 Task: Look for space in Ravenna, Italy from 5th June, 2023 to 16th June, 2023 for 2 adults in price range Rs.14000 to Rs.18000. Place can be entire place with 1  bedroom having 1 bed and 1 bathroom. Property type can be house, flat, guest house, hotel. Amenities needed are: wifi. Booking option can be shelf check-in. Required host language is English.
Action: Mouse moved to (490, 127)
Screenshot: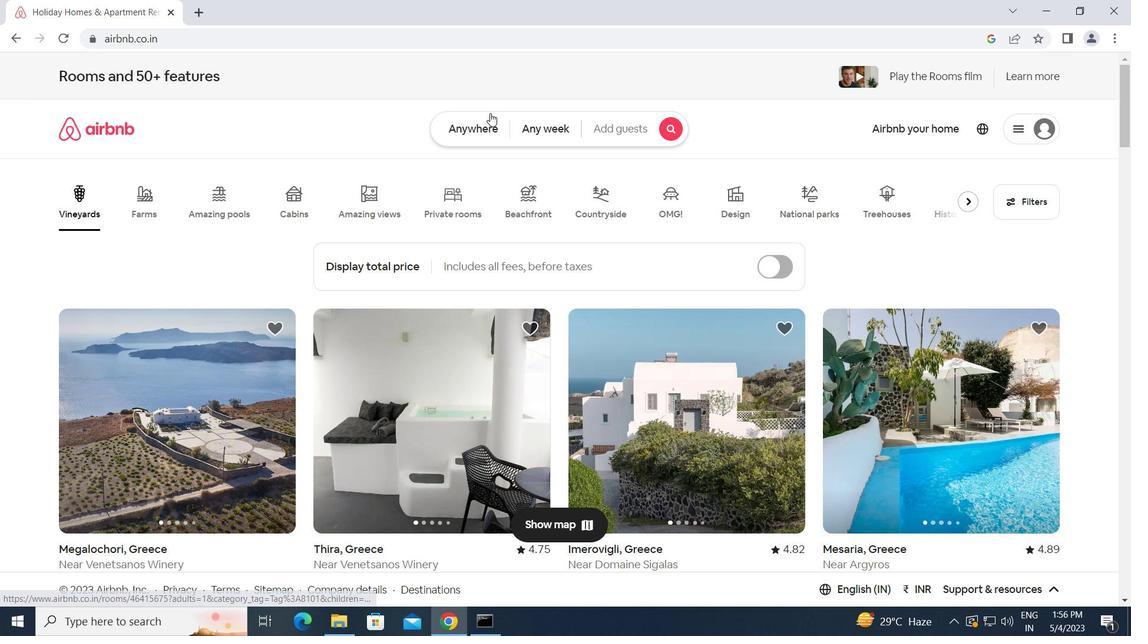 
Action: Mouse pressed left at (490, 127)
Screenshot: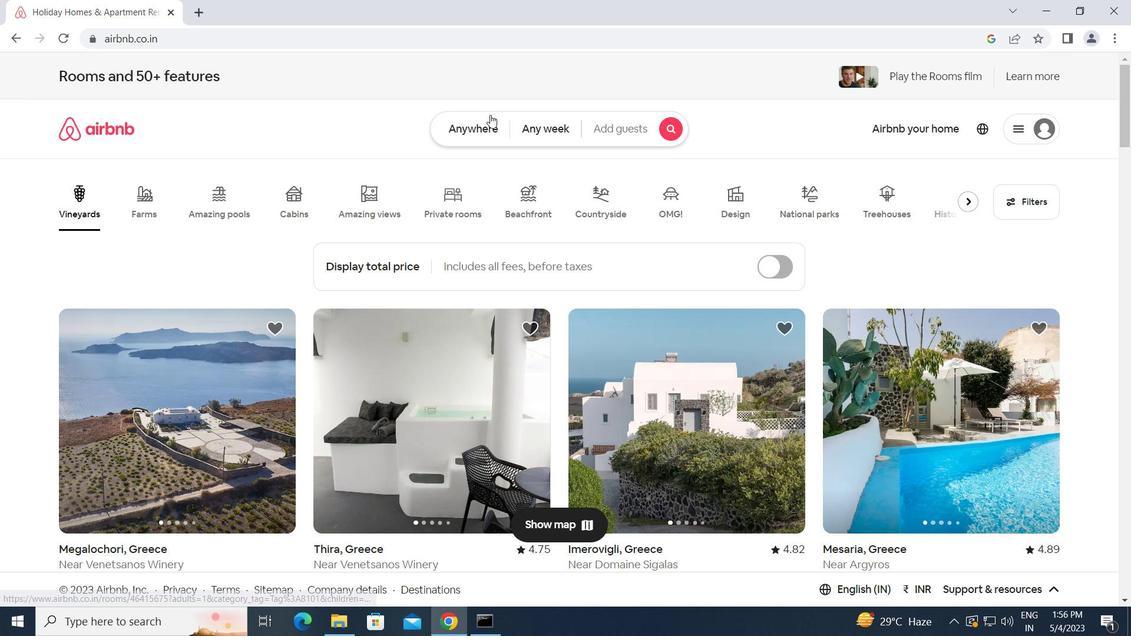 
Action: Mouse moved to (404, 188)
Screenshot: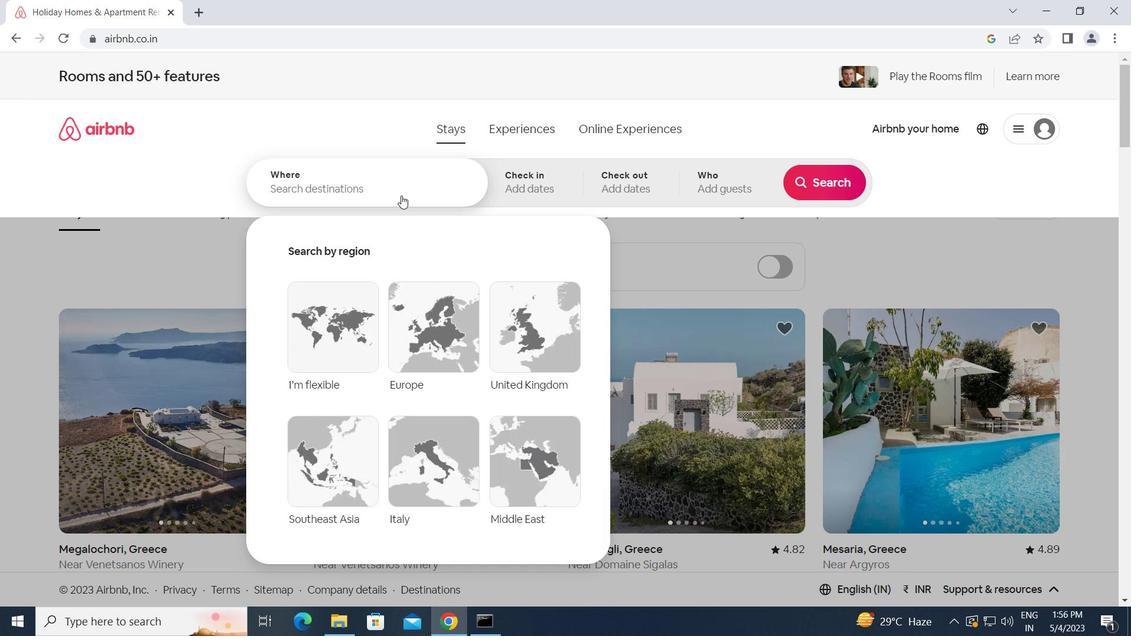 
Action: Mouse pressed left at (404, 188)
Screenshot: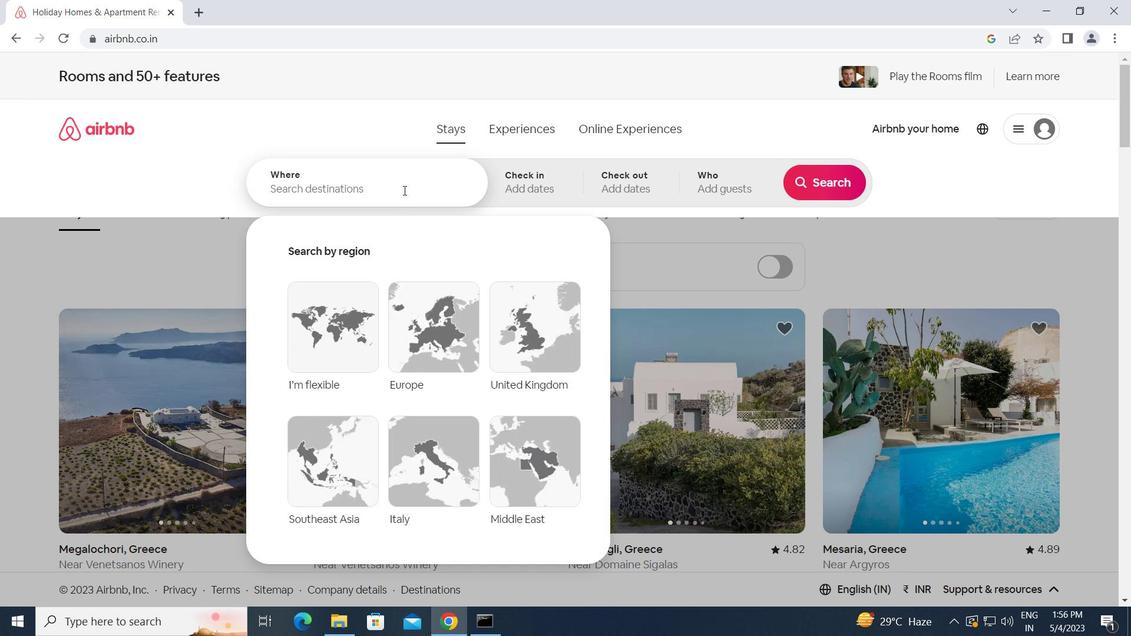 
Action: Mouse moved to (405, 187)
Screenshot: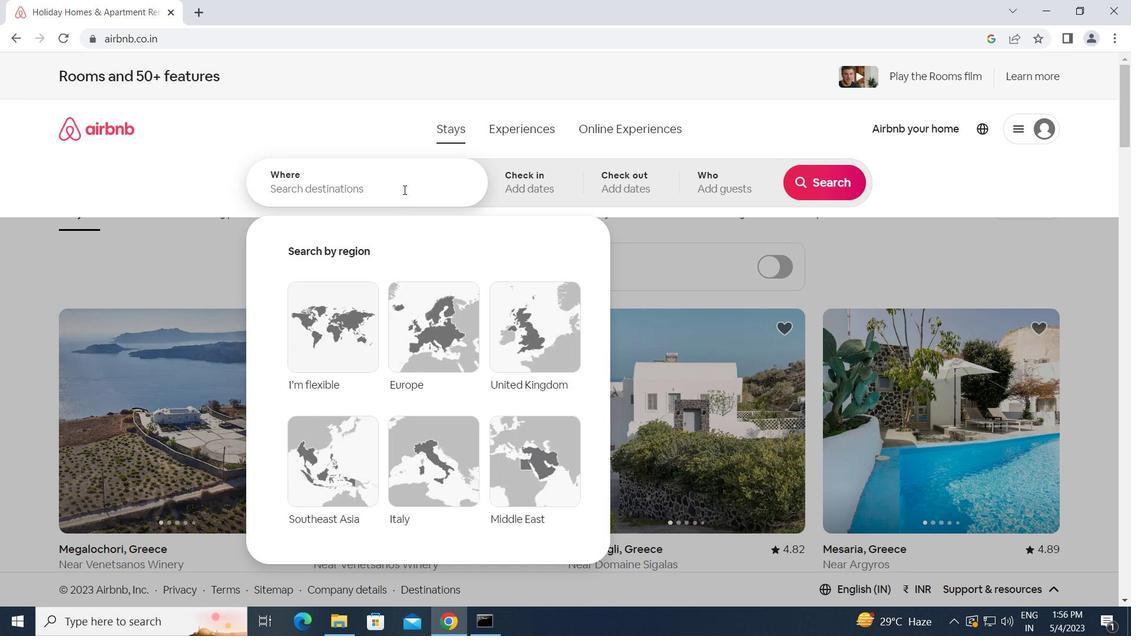 
Action: Key pressed r<Key.caps_lock>avenna,<Key.space><Key.caps_lock>i<Key.caps_lock>taly<Key.enter>
Screenshot: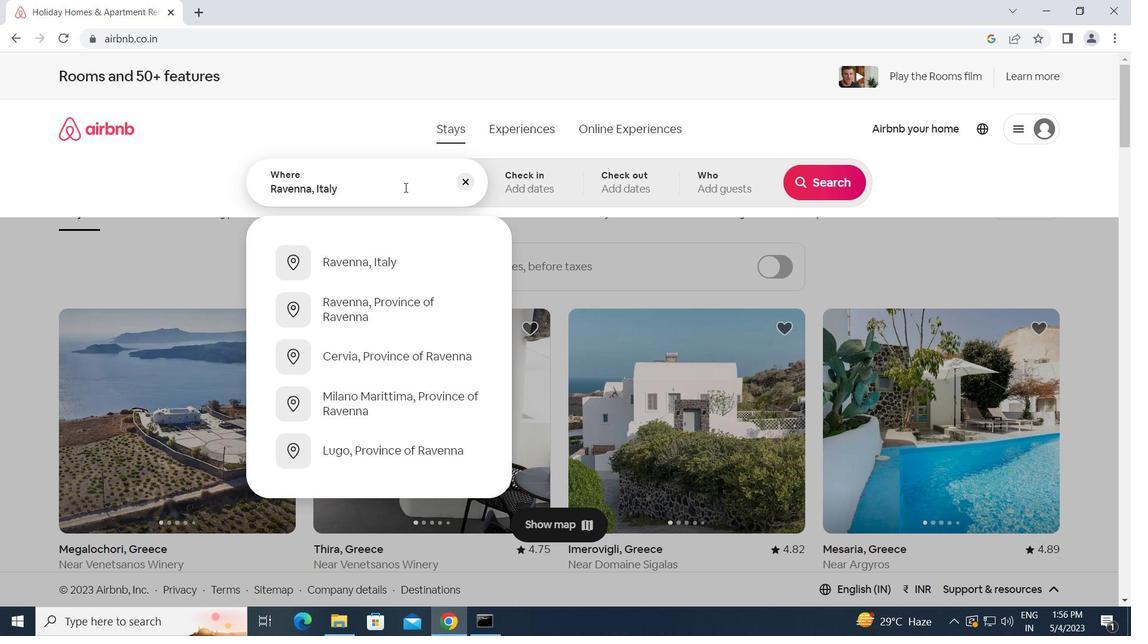 
Action: Mouse moved to (628, 401)
Screenshot: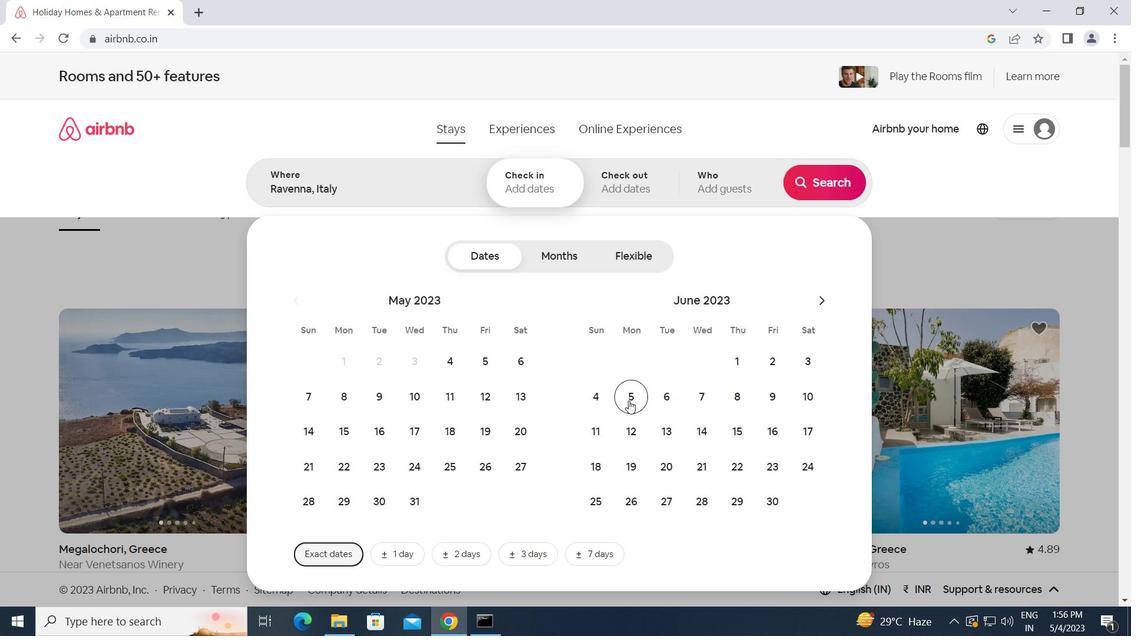 
Action: Mouse pressed left at (628, 401)
Screenshot: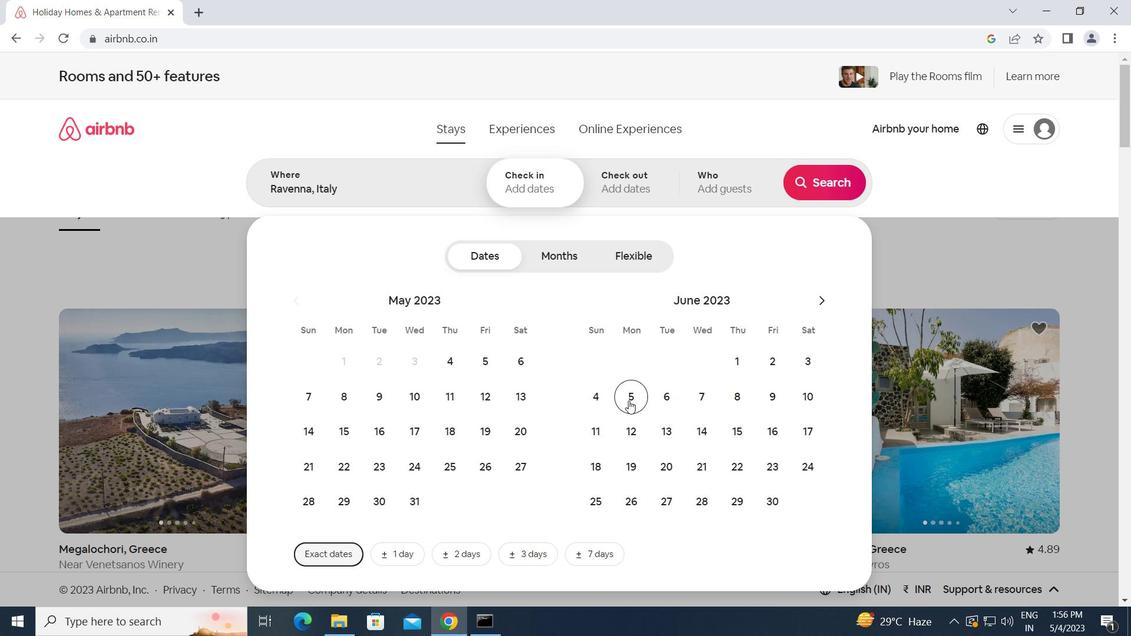 
Action: Mouse moved to (769, 437)
Screenshot: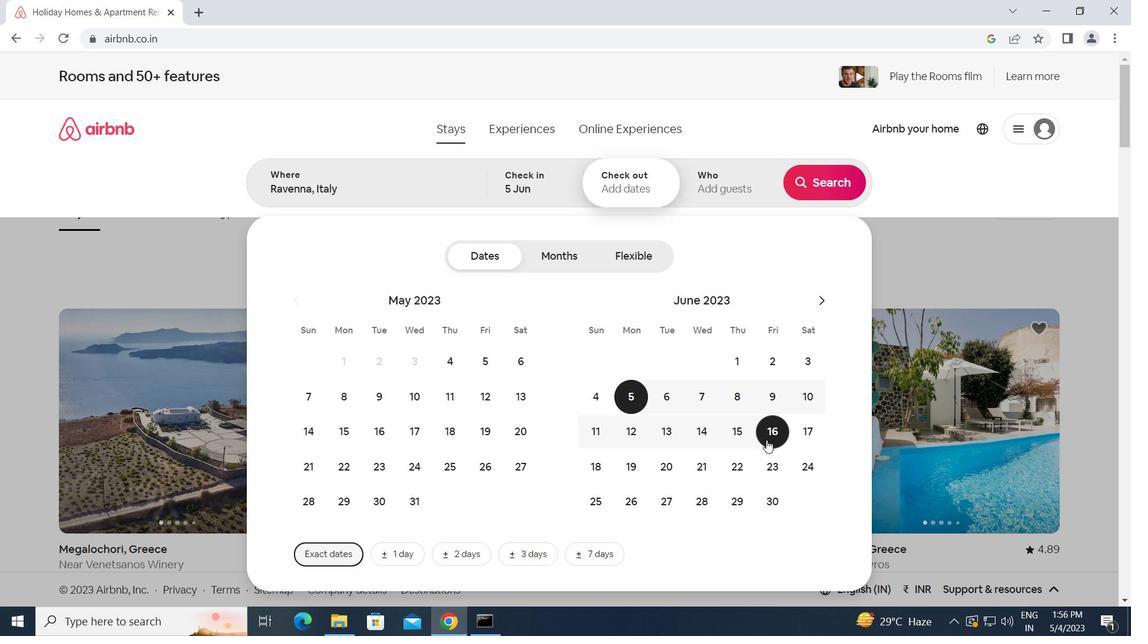 
Action: Mouse pressed left at (769, 437)
Screenshot: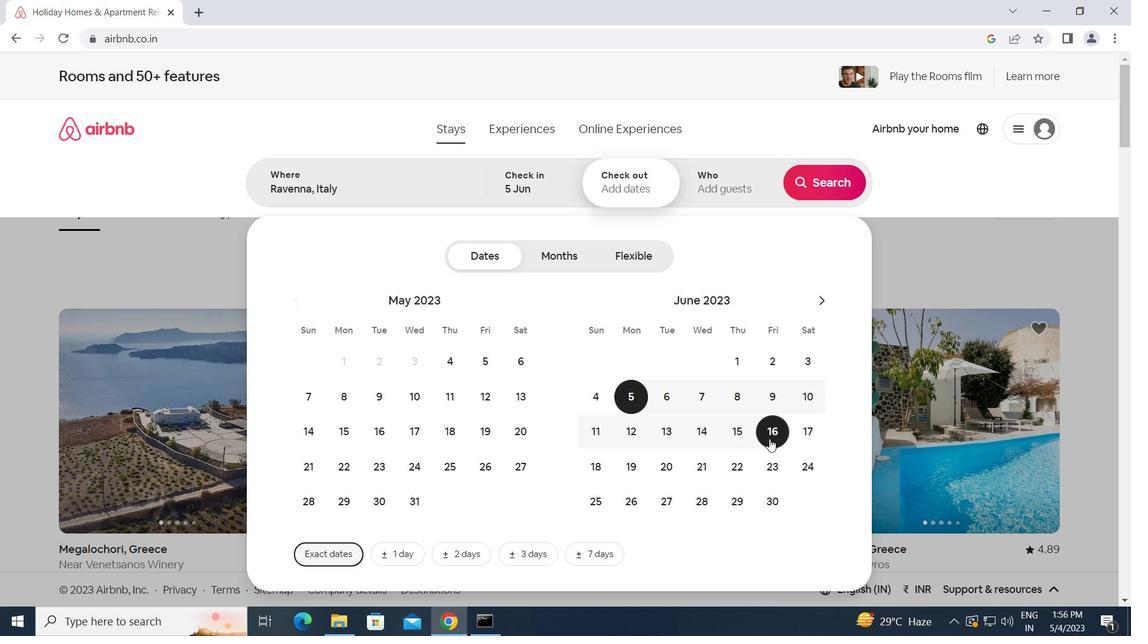 
Action: Mouse moved to (717, 189)
Screenshot: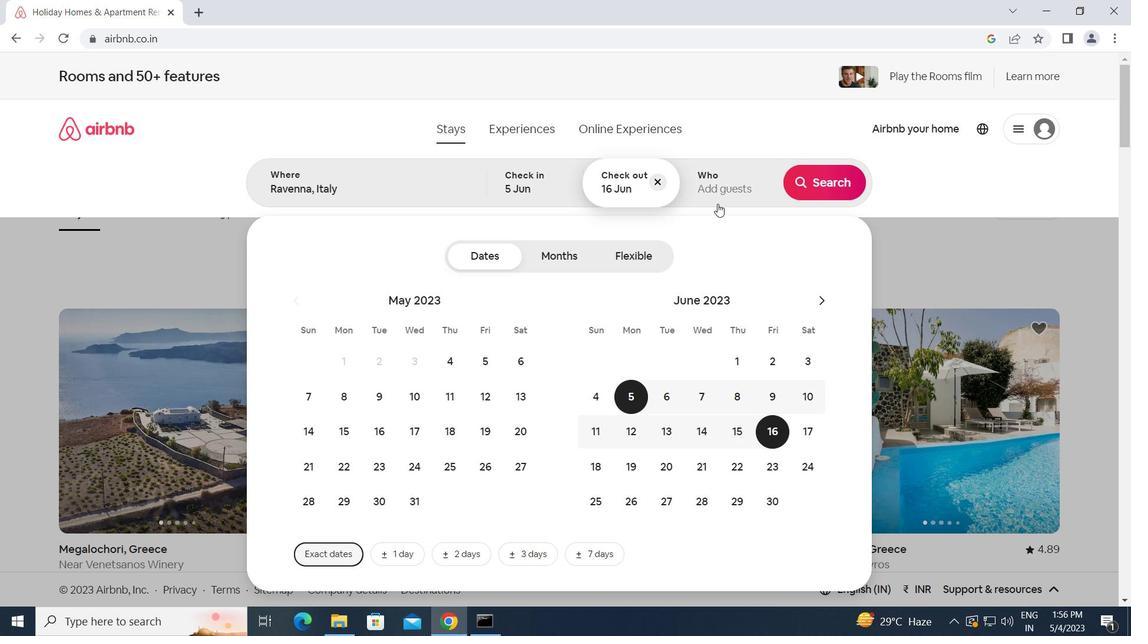 
Action: Mouse pressed left at (717, 189)
Screenshot: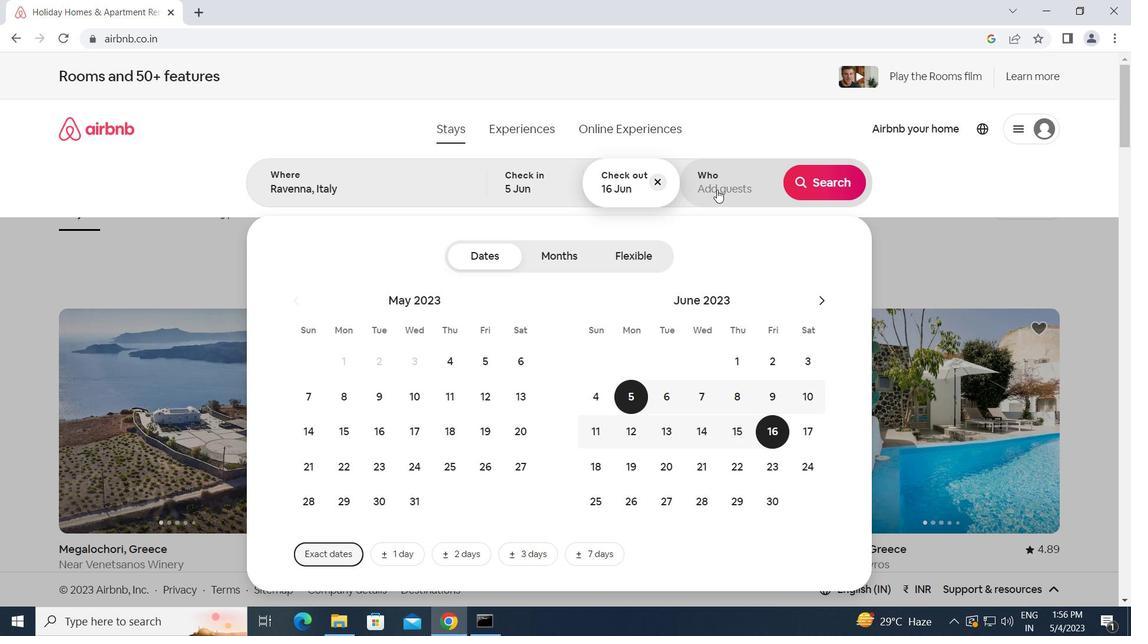 
Action: Mouse moved to (832, 259)
Screenshot: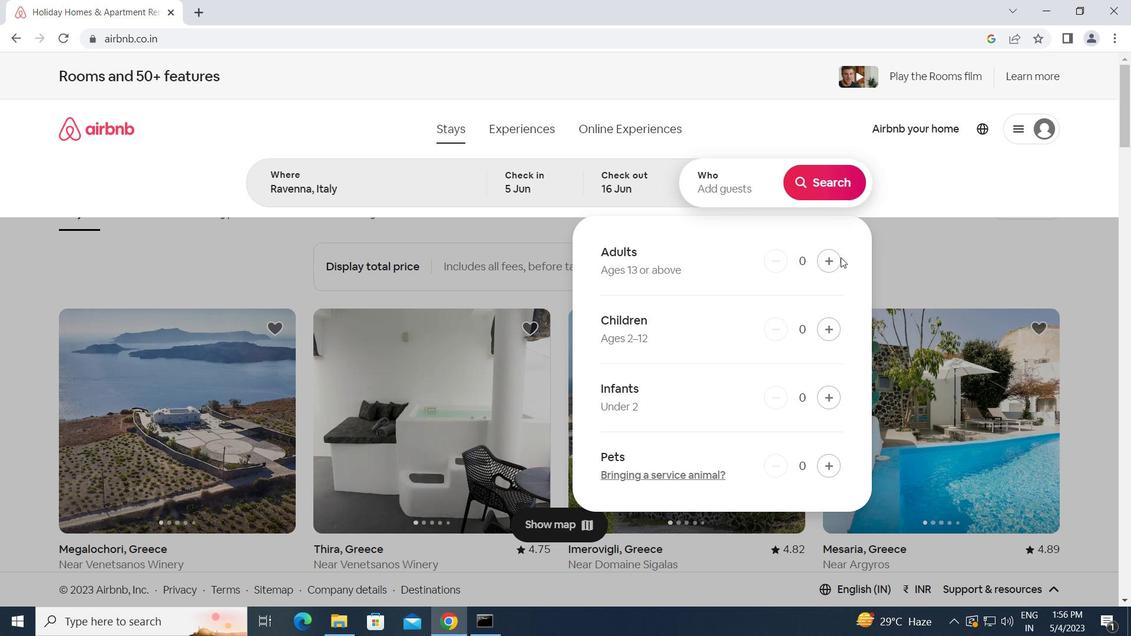 
Action: Mouse pressed left at (832, 259)
Screenshot: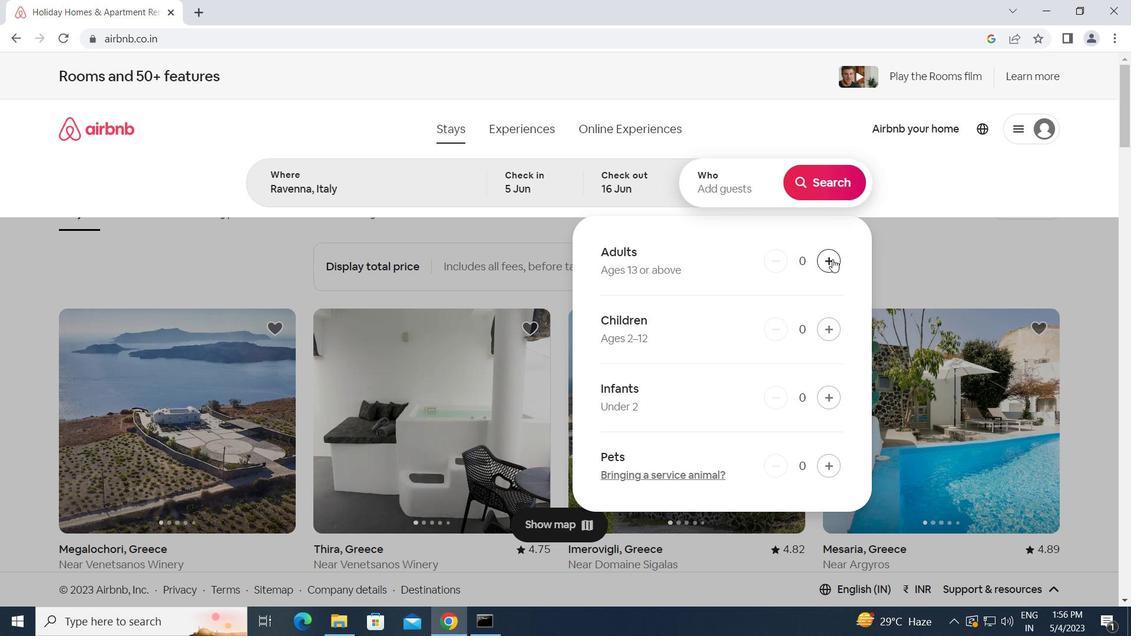 
Action: Mouse pressed left at (832, 259)
Screenshot: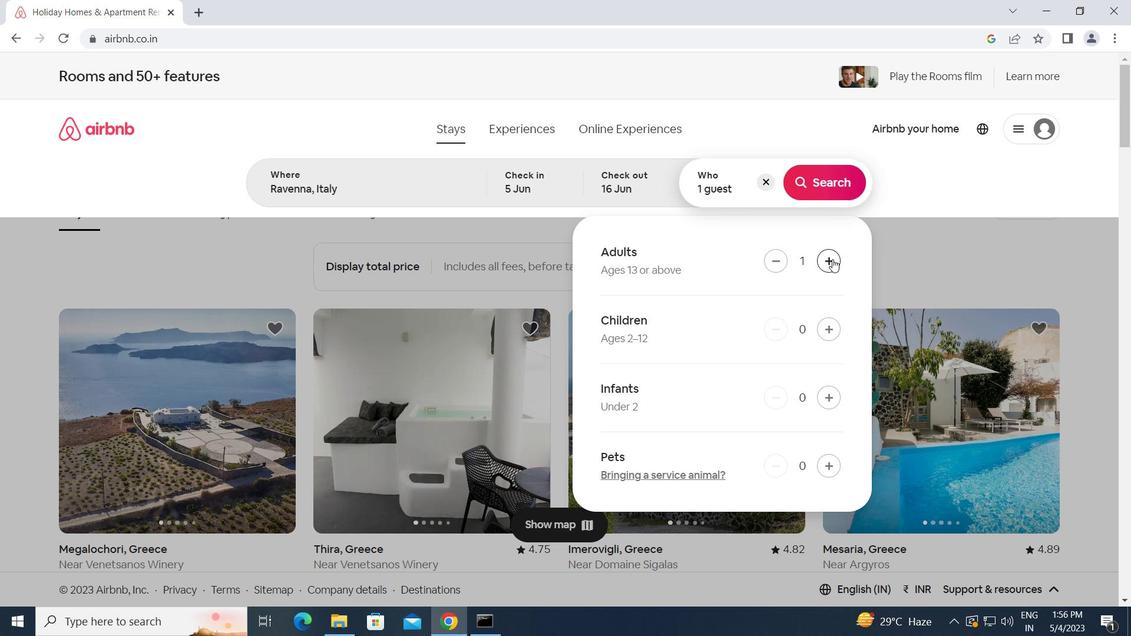 
Action: Mouse moved to (822, 186)
Screenshot: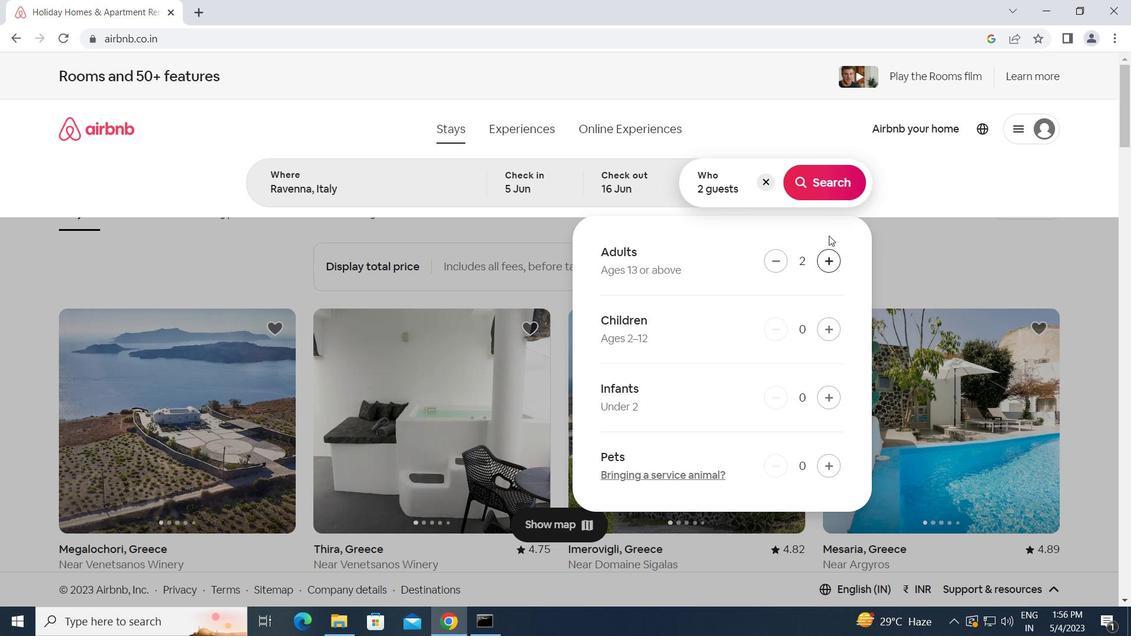 
Action: Mouse pressed left at (822, 186)
Screenshot: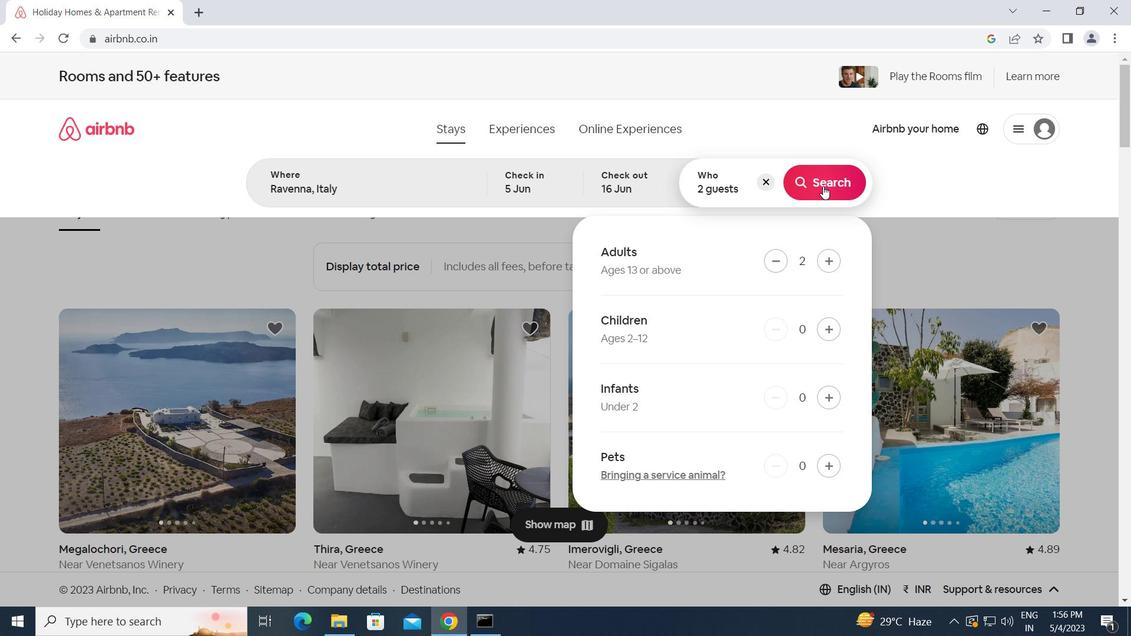 
Action: Mouse moved to (1070, 140)
Screenshot: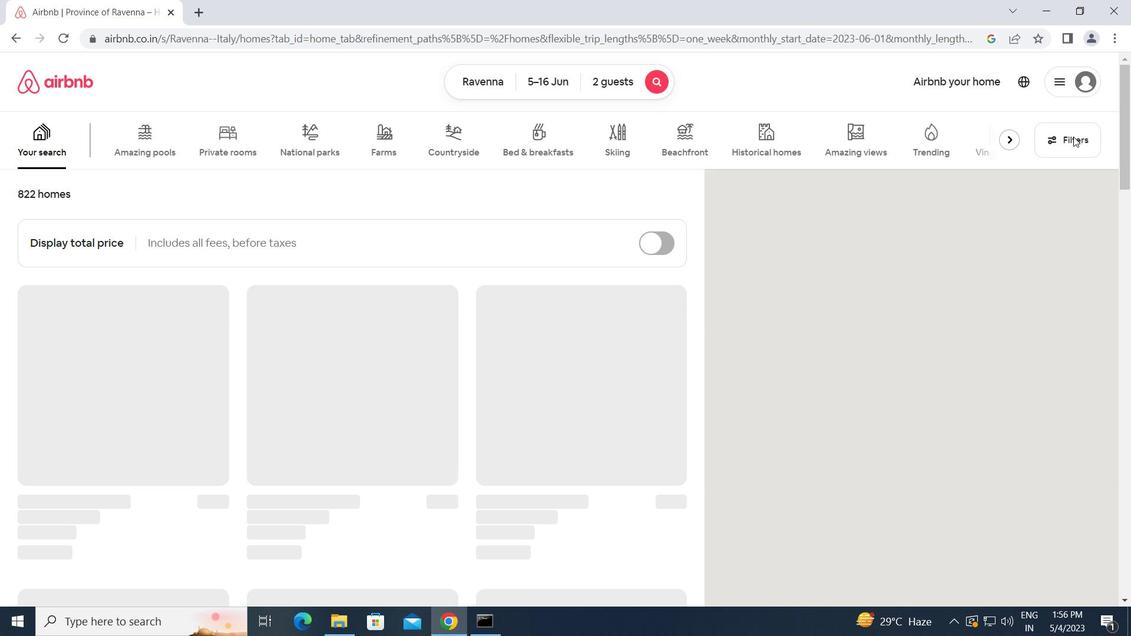 
Action: Mouse pressed left at (1070, 140)
Screenshot: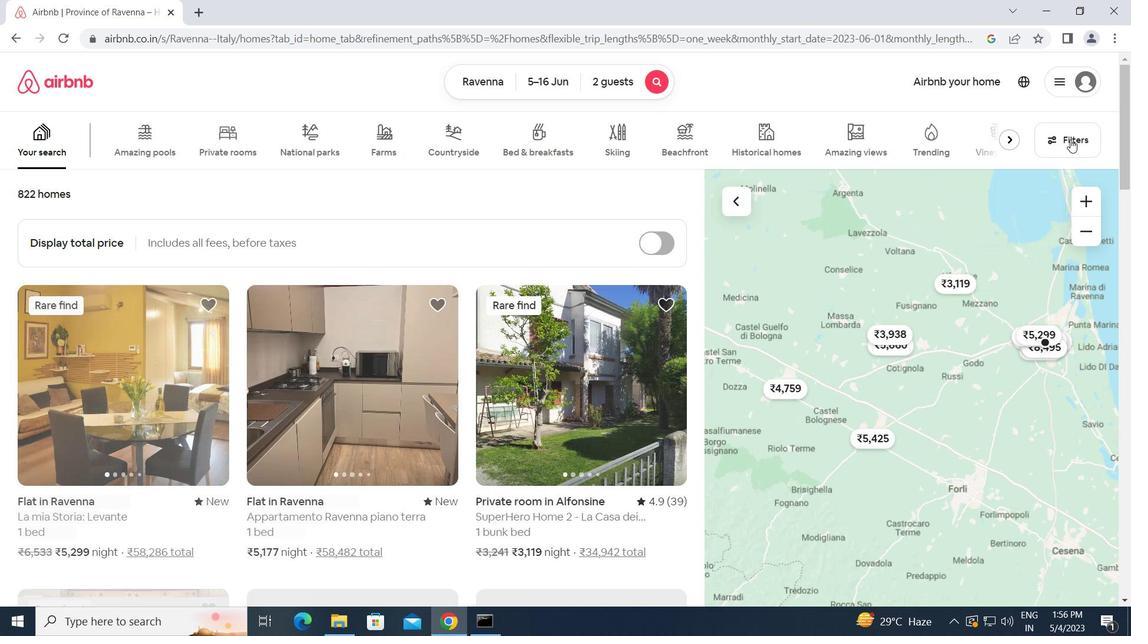 
Action: Mouse moved to (372, 328)
Screenshot: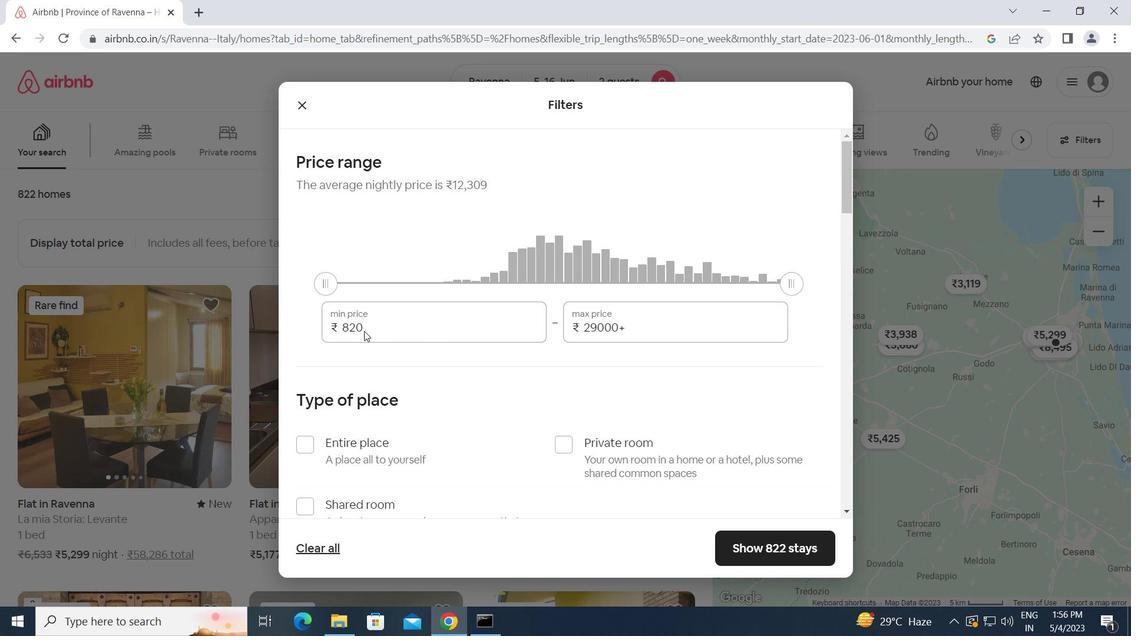 
Action: Mouse pressed left at (372, 328)
Screenshot: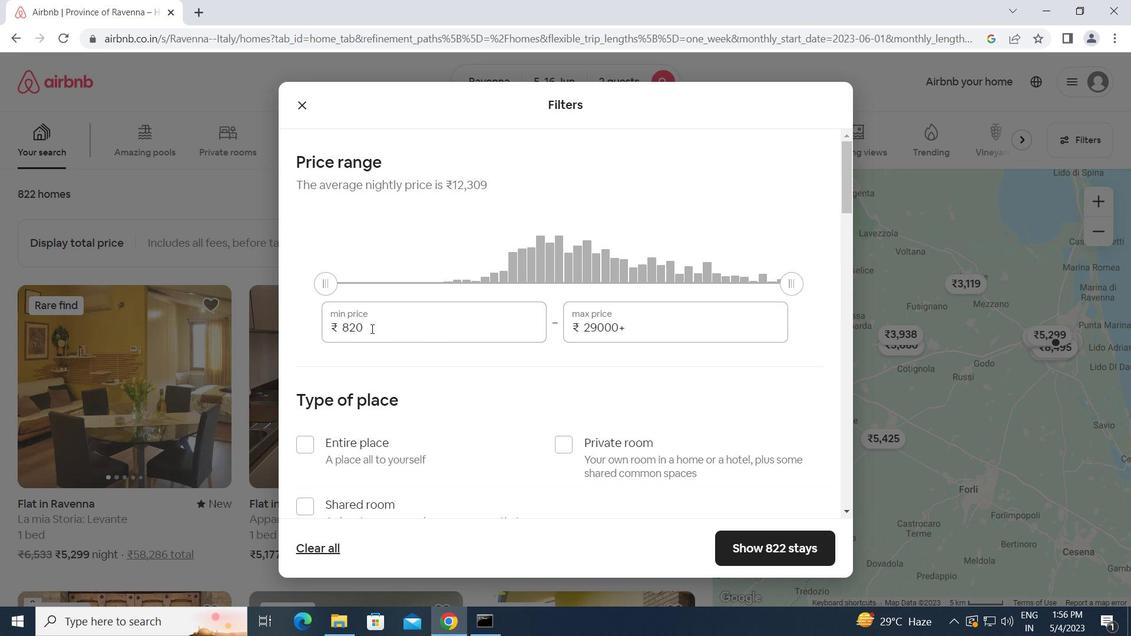 
Action: Mouse moved to (341, 335)
Screenshot: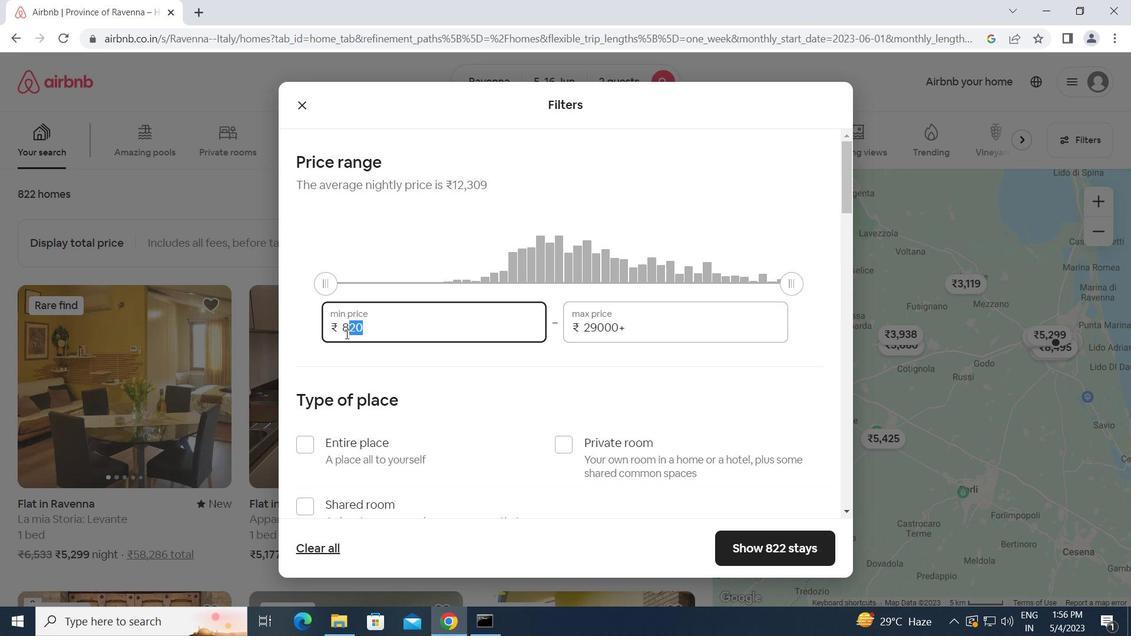 
Action: Key pressed 14000<Key.tab>18000
Screenshot: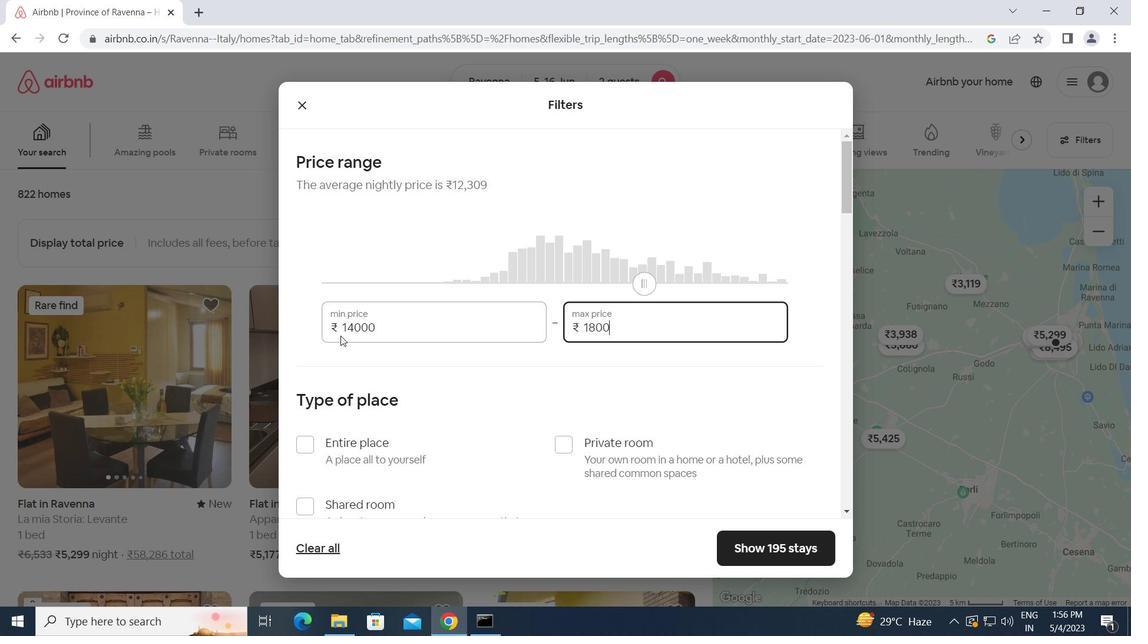 
Action: Mouse moved to (310, 443)
Screenshot: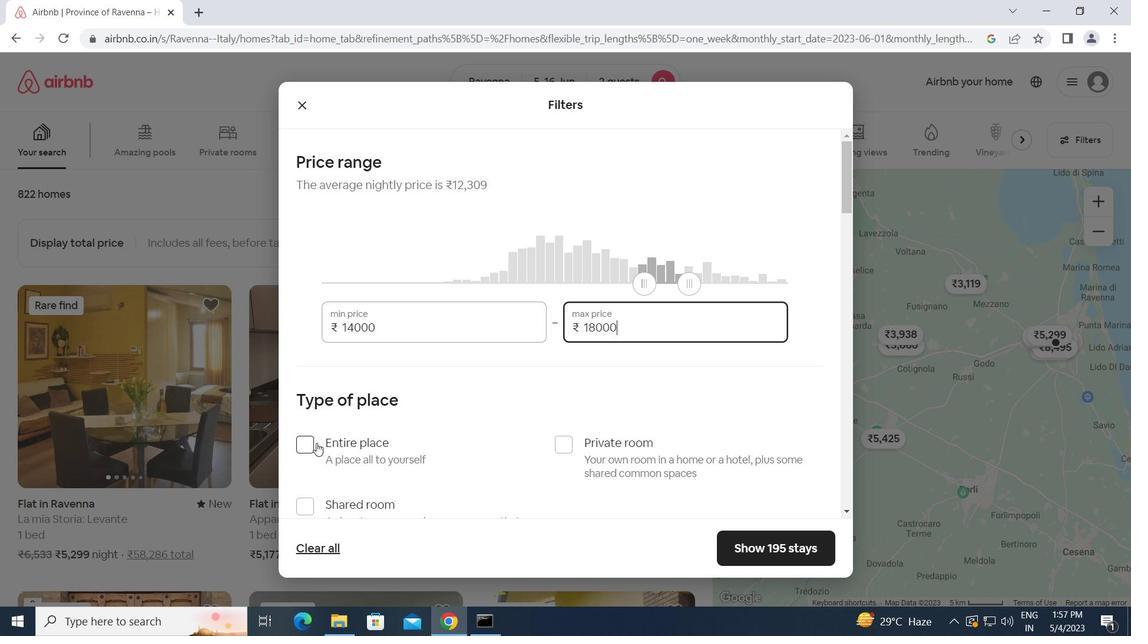 
Action: Mouse pressed left at (310, 443)
Screenshot: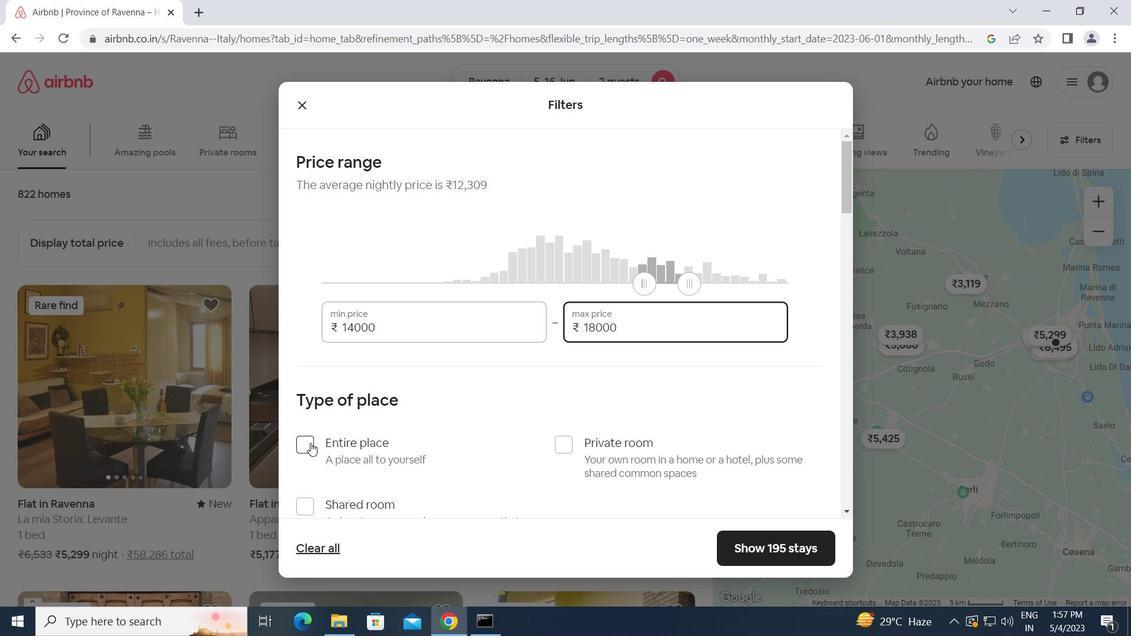 
Action: Mouse moved to (423, 450)
Screenshot: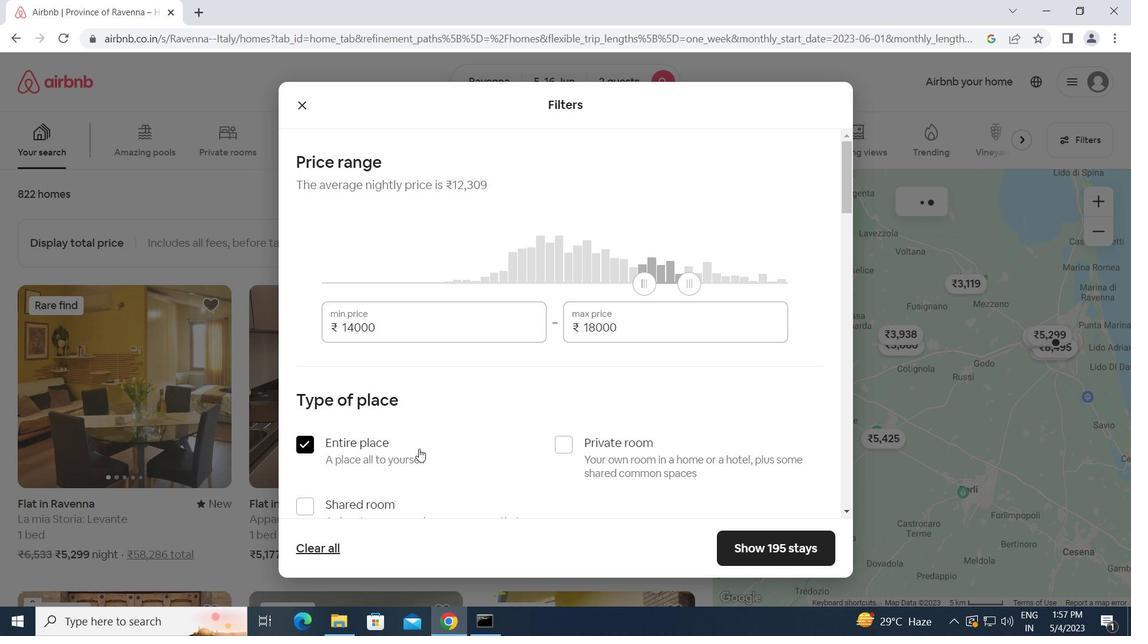 
Action: Mouse scrolled (423, 449) with delta (0, 0)
Screenshot: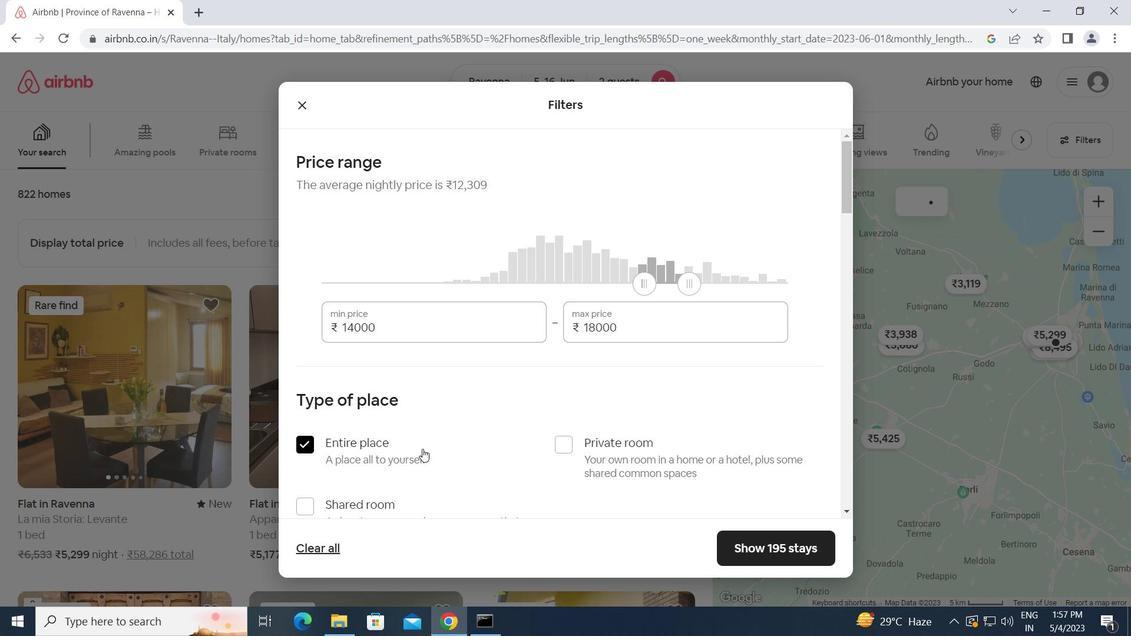 
Action: Mouse scrolled (423, 449) with delta (0, 0)
Screenshot: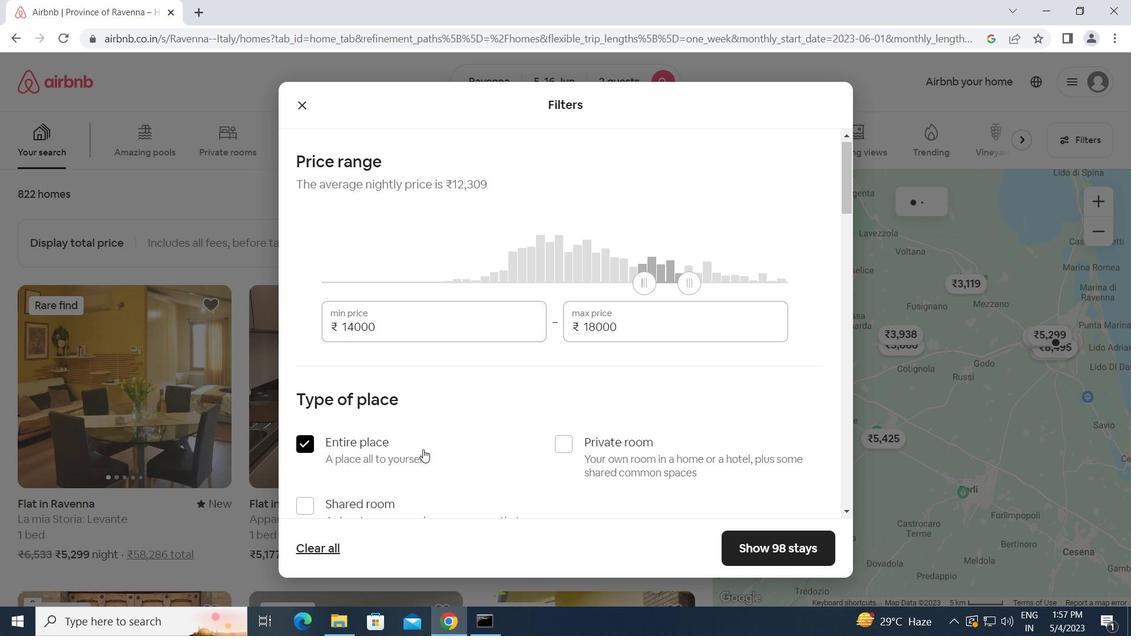 
Action: Mouse scrolled (423, 449) with delta (0, 0)
Screenshot: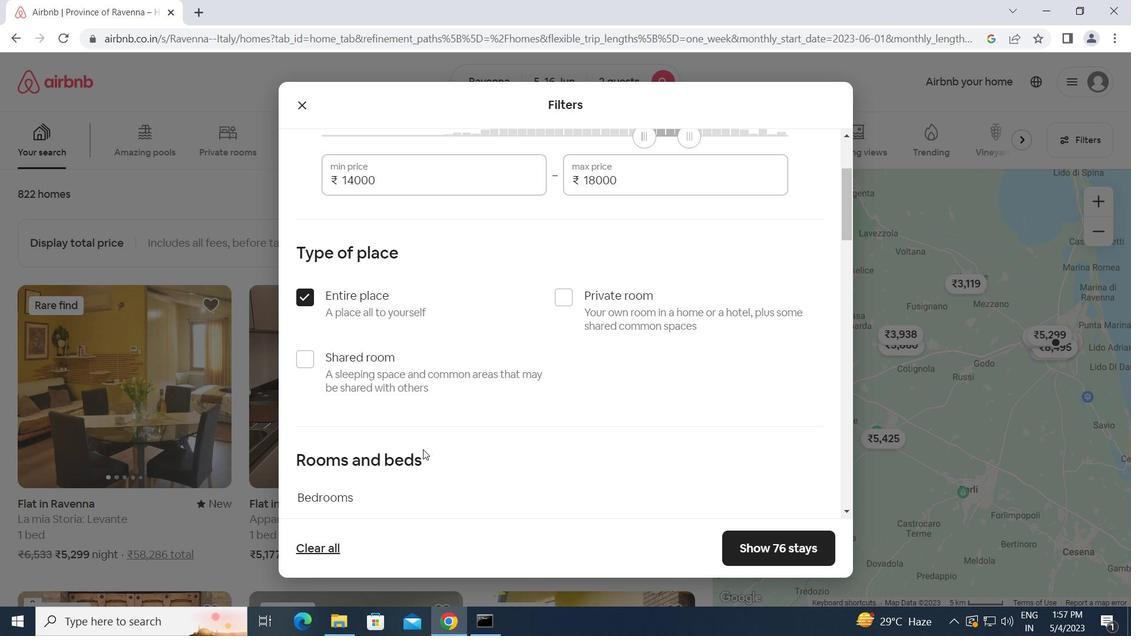 
Action: Mouse moved to (392, 469)
Screenshot: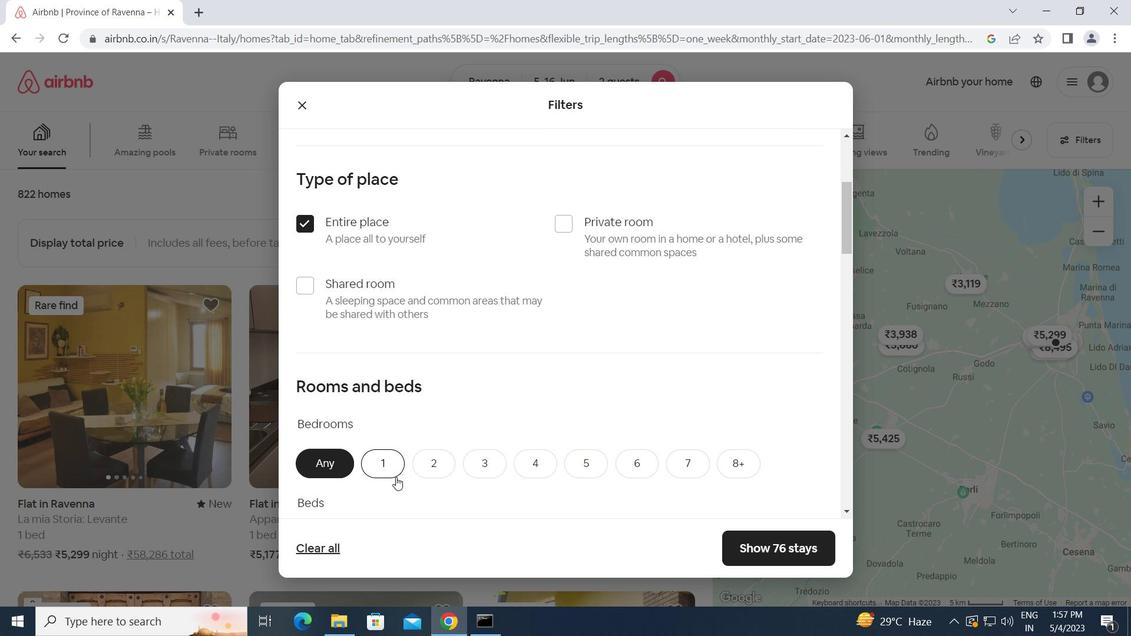 
Action: Mouse pressed left at (392, 469)
Screenshot: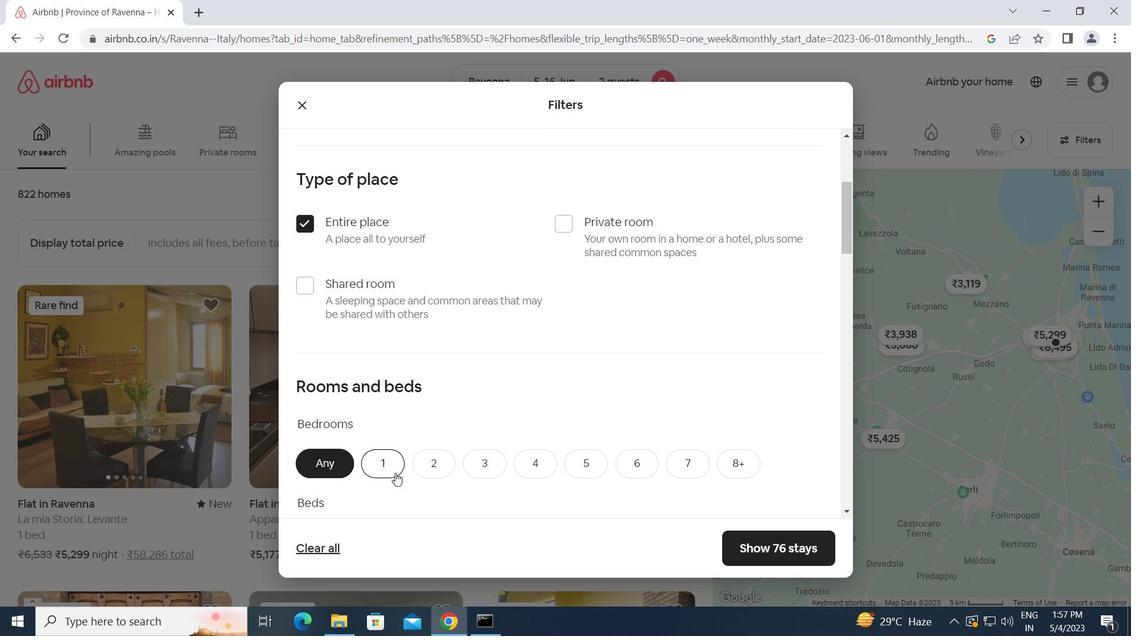 
Action: Mouse moved to (412, 475)
Screenshot: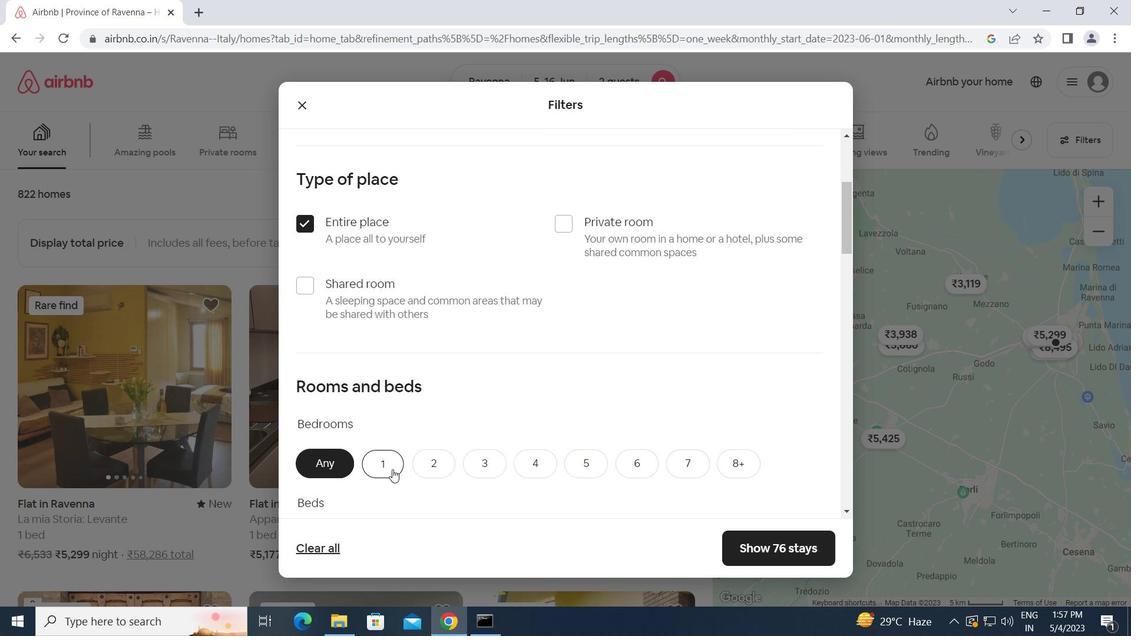 
Action: Mouse scrolled (412, 474) with delta (0, 0)
Screenshot: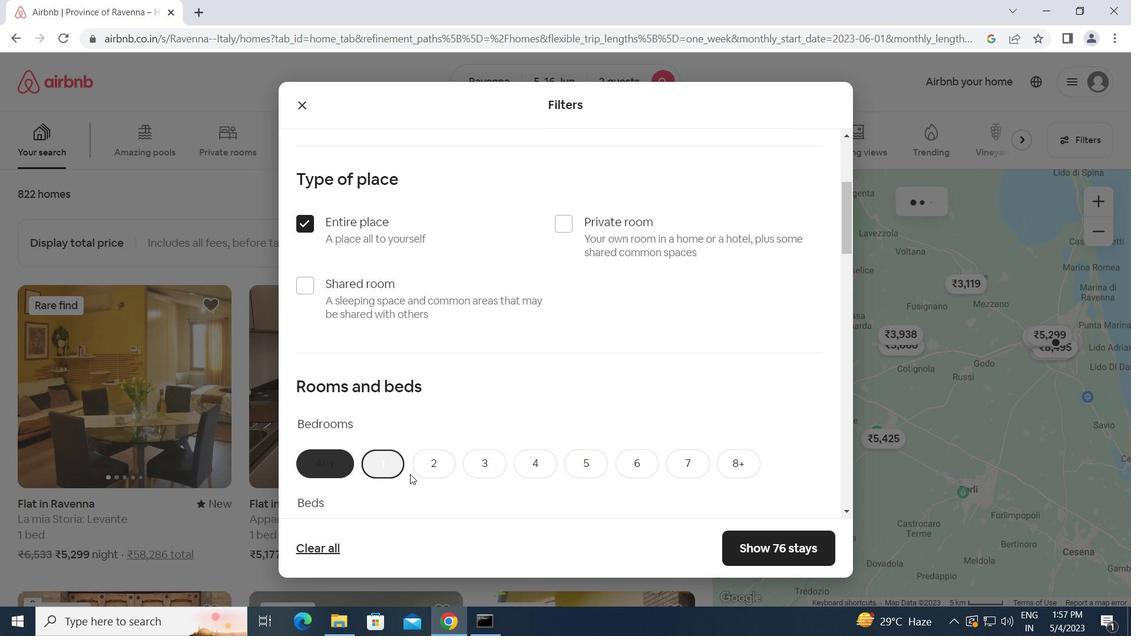 
Action: Mouse scrolled (412, 474) with delta (0, 0)
Screenshot: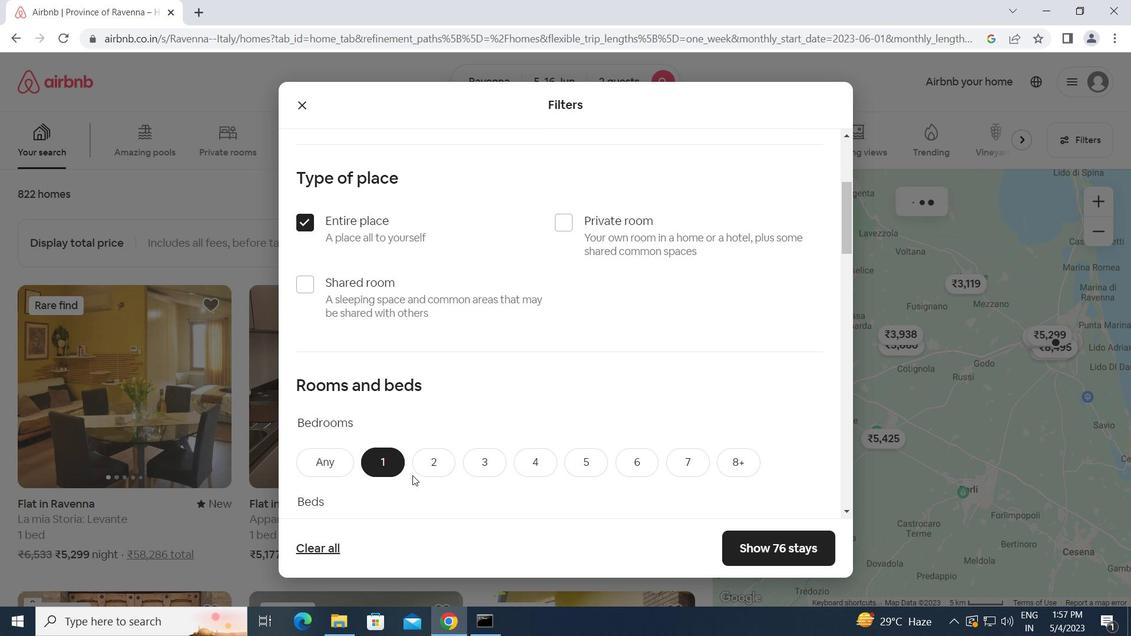 
Action: Mouse moved to (390, 398)
Screenshot: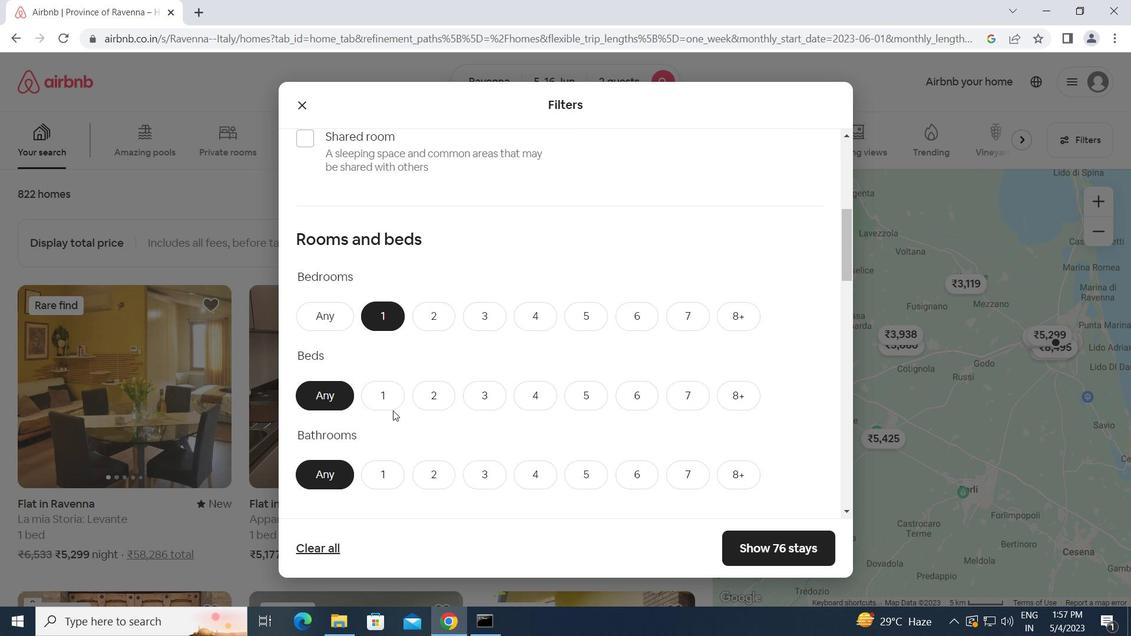 
Action: Mouse pressed left at (390, 398)
Screenshot: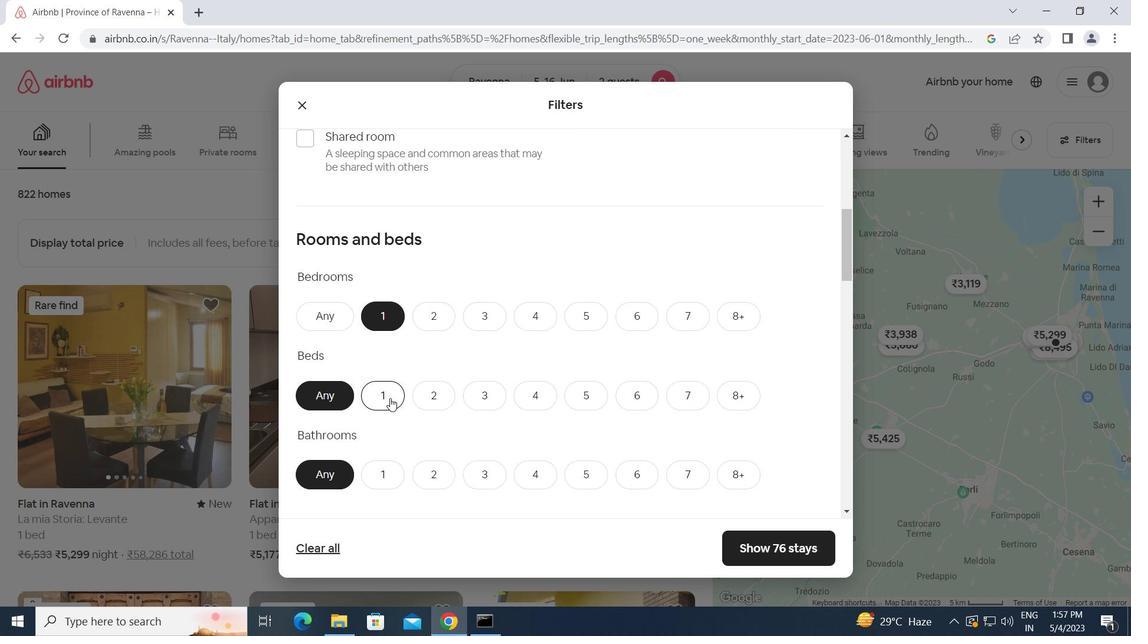 
Action: Mouse moved to (388, 435)
Screenshot: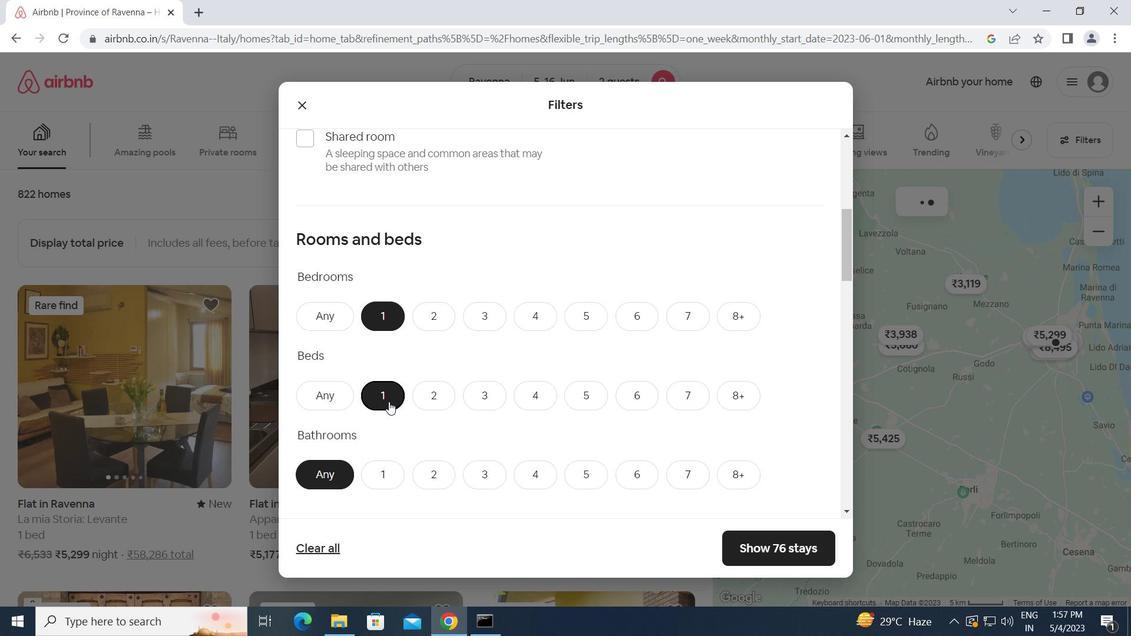 
Action: Mouse scrolled (388, 435) with delta (0, 0)
Screenshot: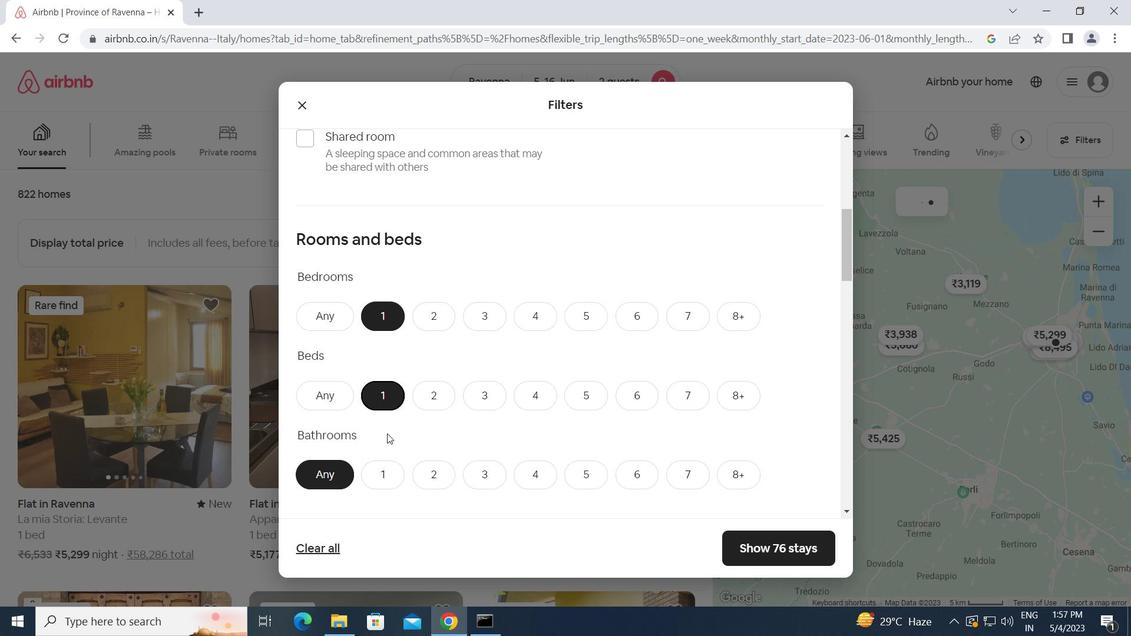 
Action: Mouse moved to (388, 402)
Screenshot: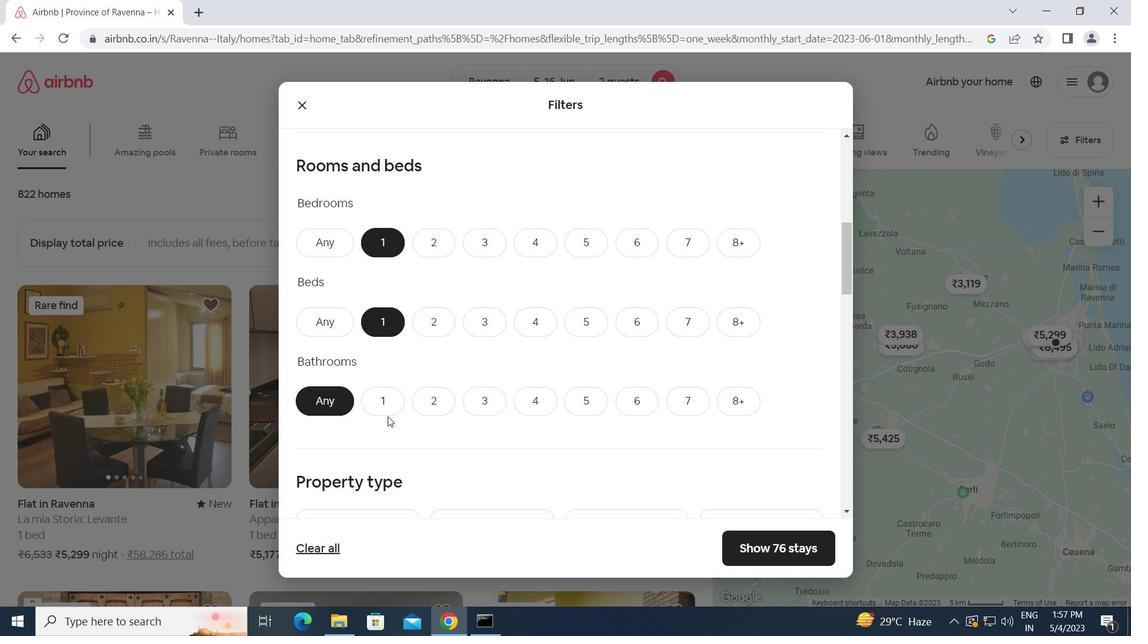 
Action: Mouse pressed left at (388, 402)
Screenshot: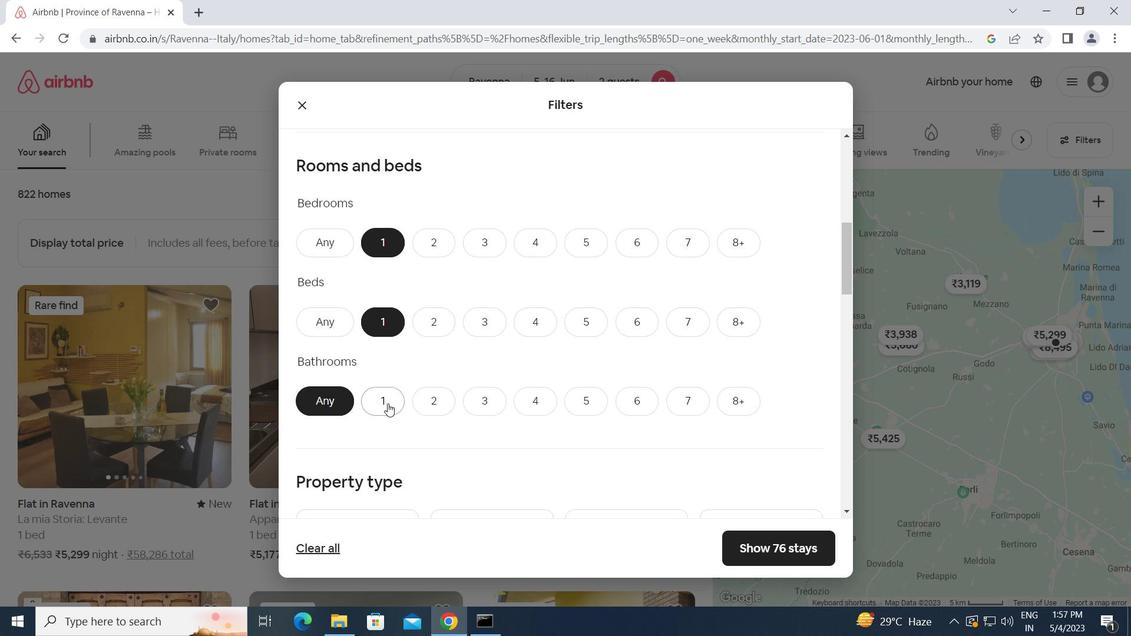 
Action: Mouse moved to (434, 436)
Screenshot: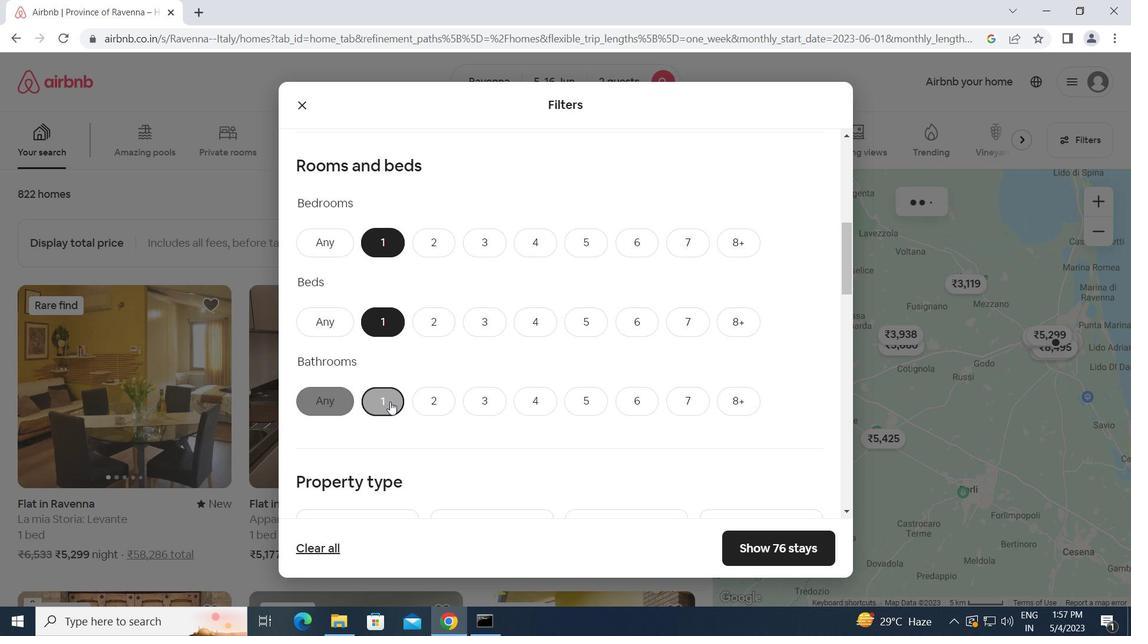 
Action: Mouse scrolled (434, 435) with delta (0, 0)
Screenshot: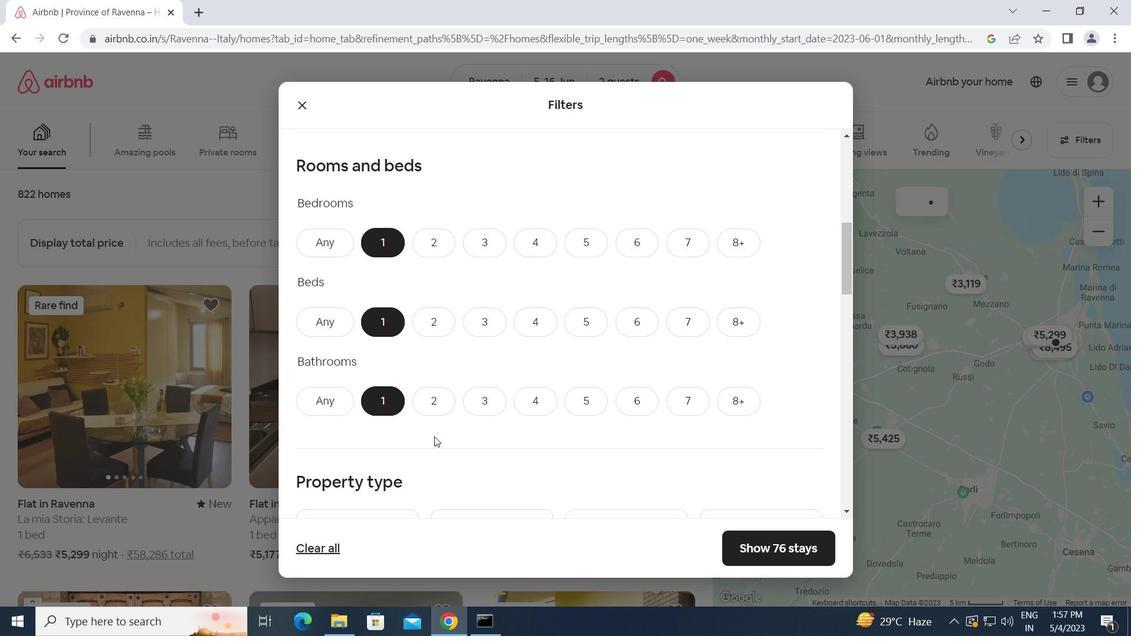 
Action: Mouse scrolled (434, 435) with delta (0, 0)
Screenshot: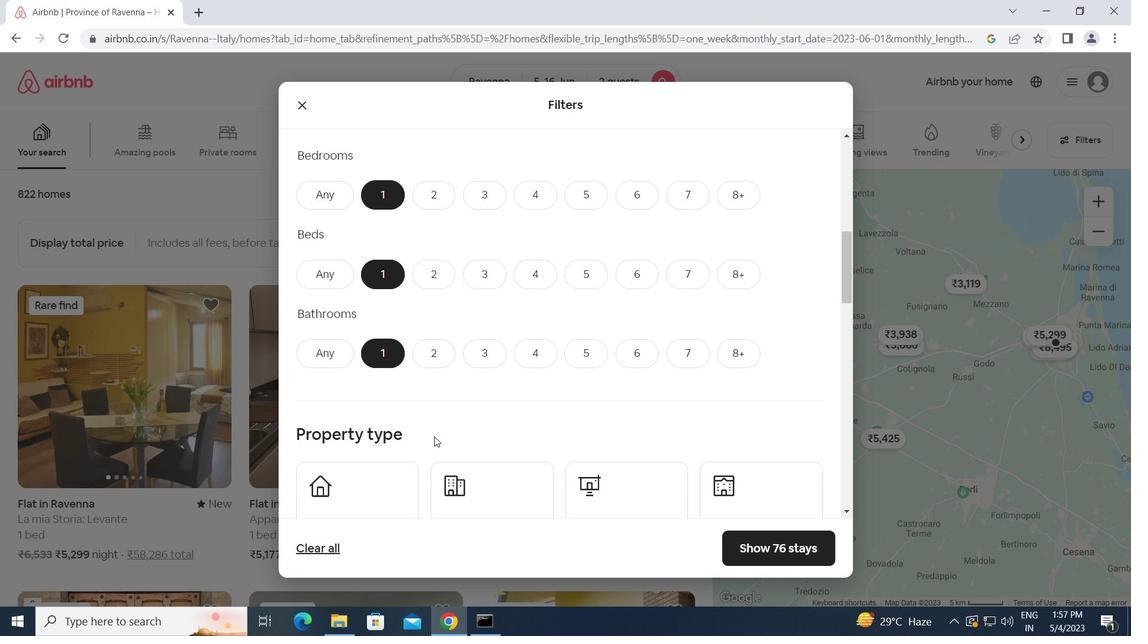 
Action: Mouse moved to (370, 422)
Screenshot: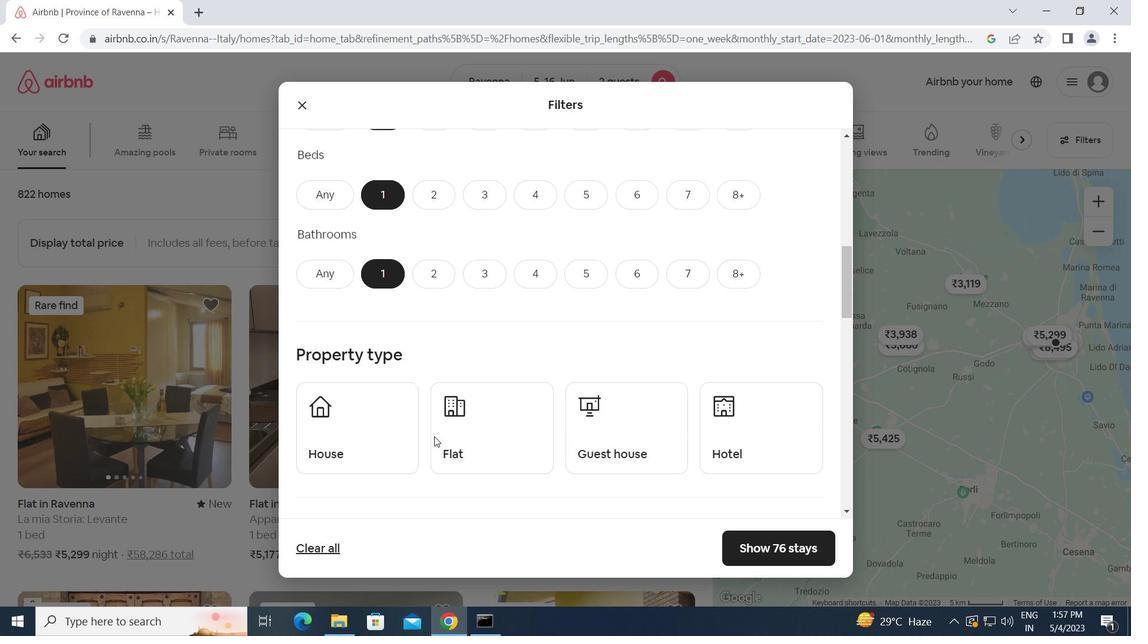 
Action: Mouse pressed left at (370, 422)
Screenshot: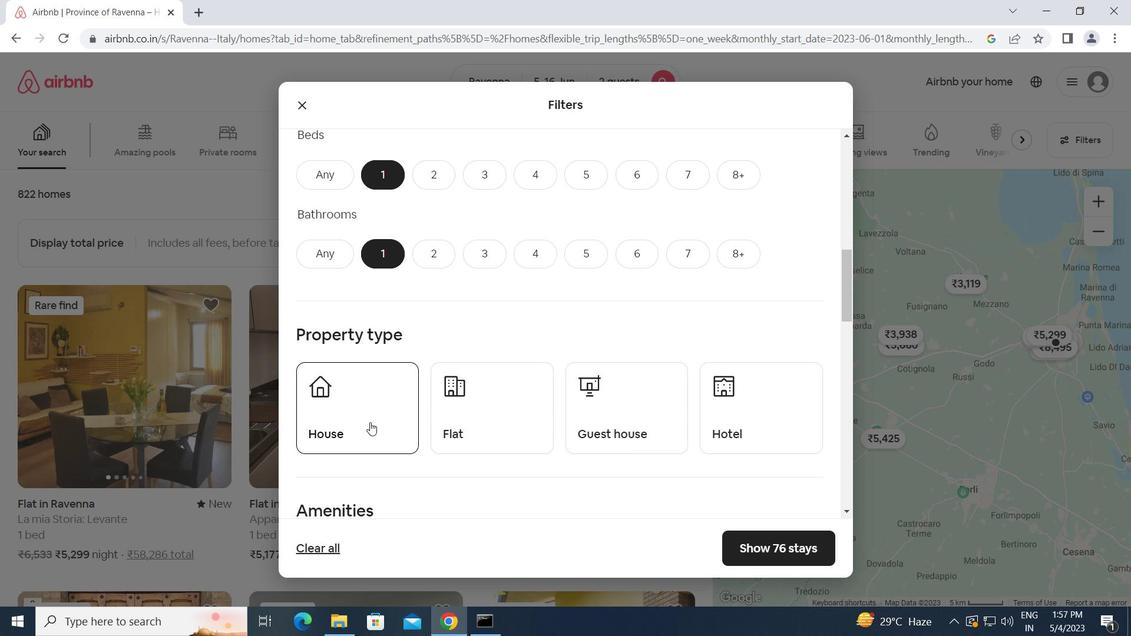
Action: Mouse moved to (467, 419)
Screenshot: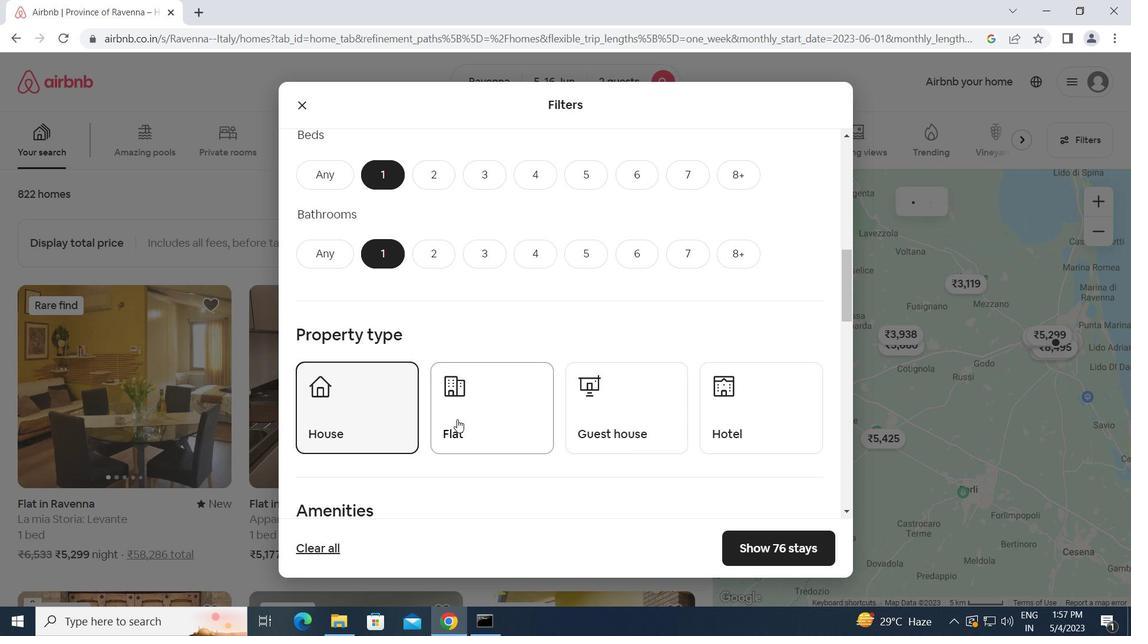 
Action: Mouse pressed left at (467, 419)
Screenshot: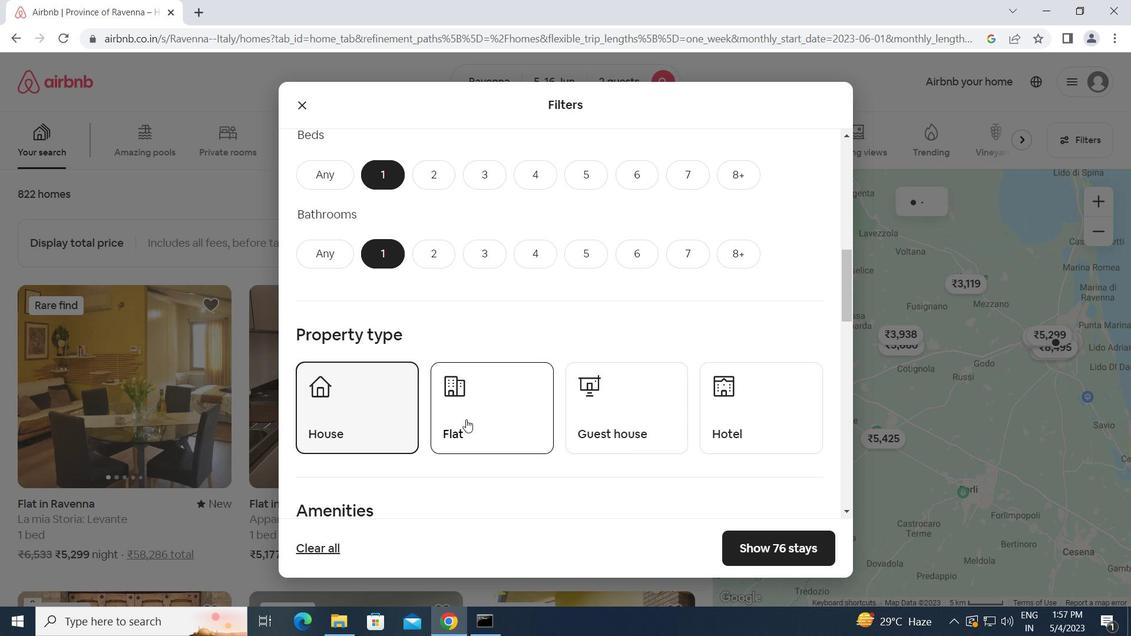 
Action: Mouse moved to (639, 431)
Screenshot: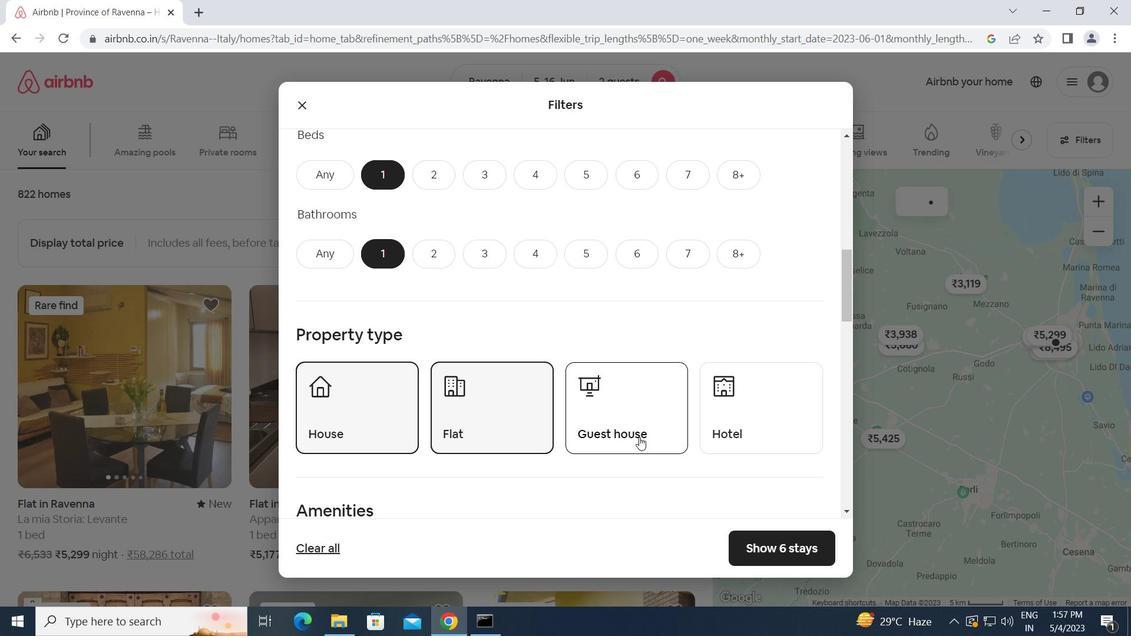 
Action: Mouse pressed left at (639, 431)
Screenshot: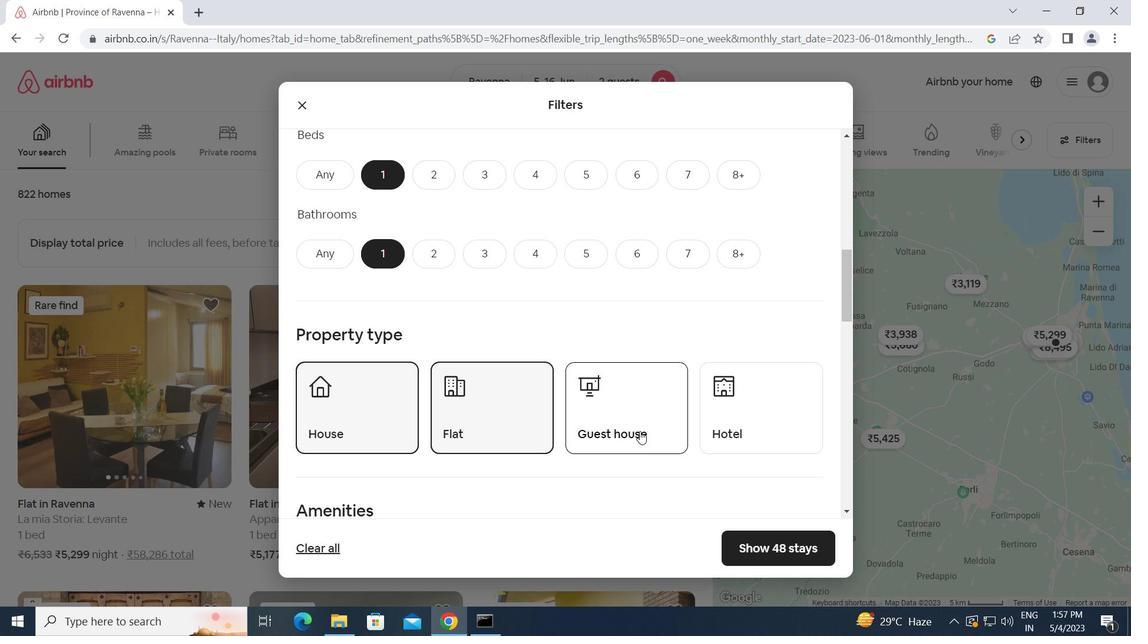 
Action: Mouse moved to (724, 414)
Screenshot: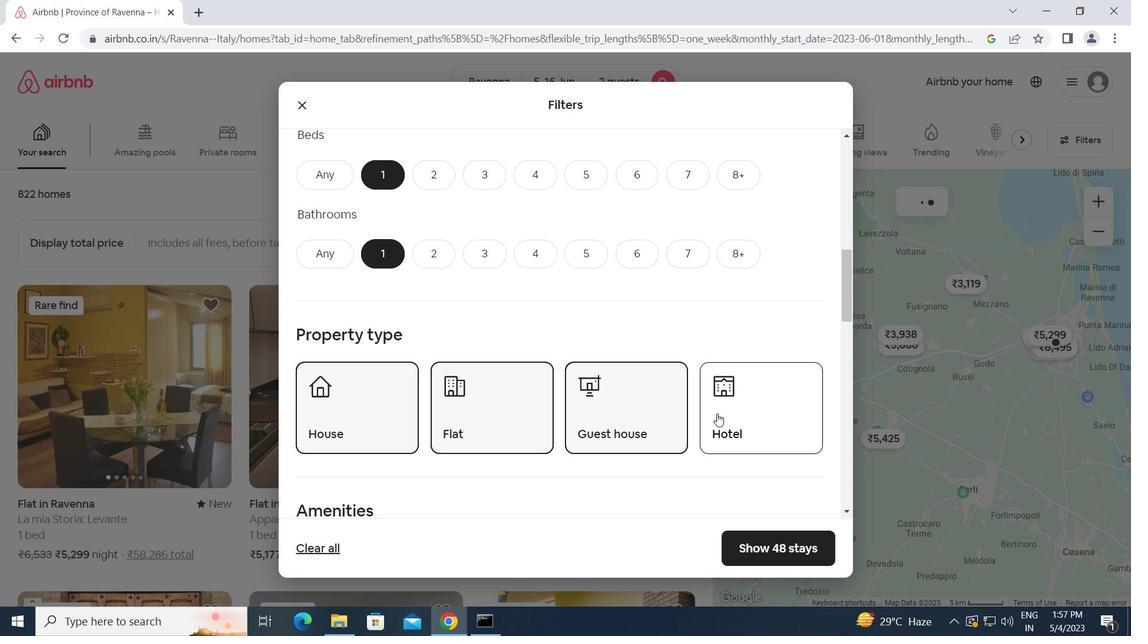 
Action: Mouse pressed left at (724, 414)
Screenshot: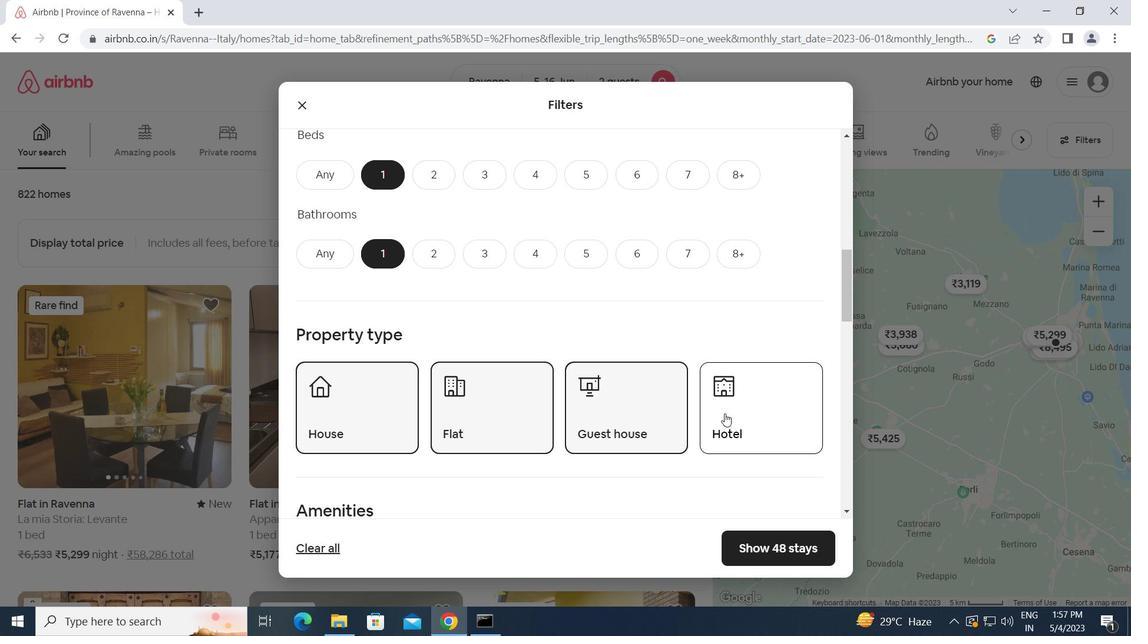 
Action: Mouse moved to (683, 431)
Screenshot: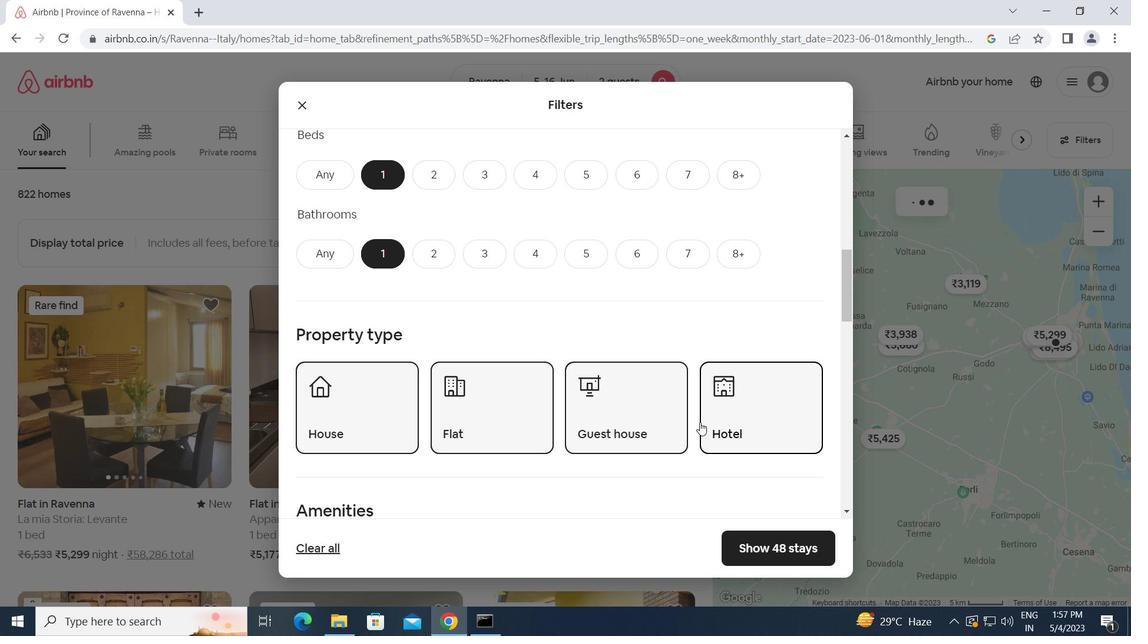 
Action: Mouse scrolled (683, 431) with delta (0, 0)
Screenshot: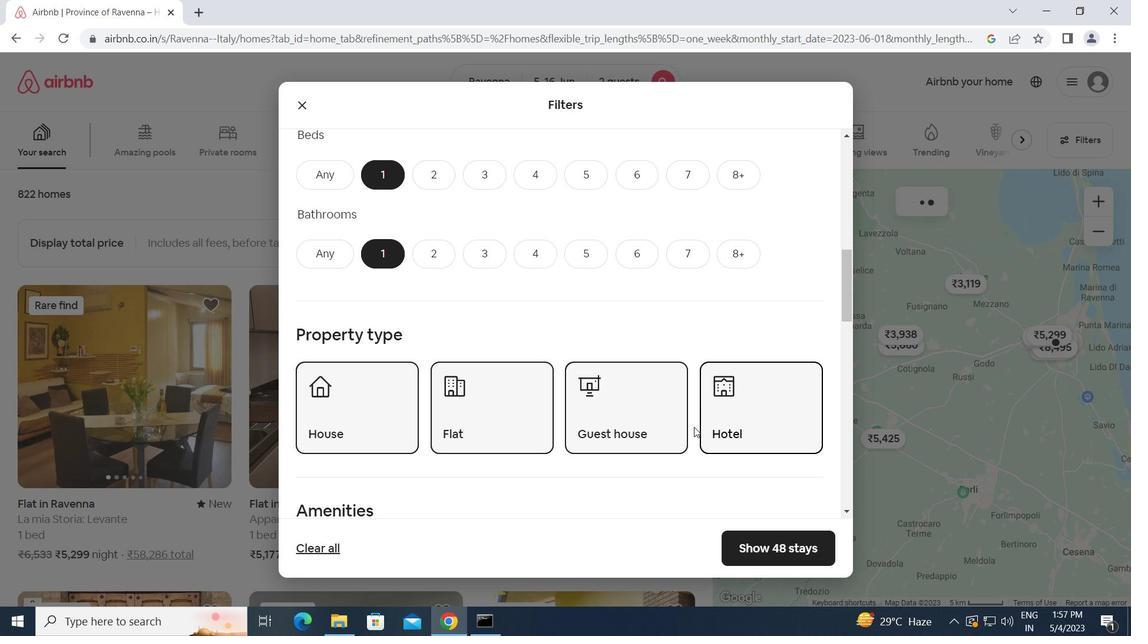 
Action: Mouse moved to (682, 432)
Screenshot: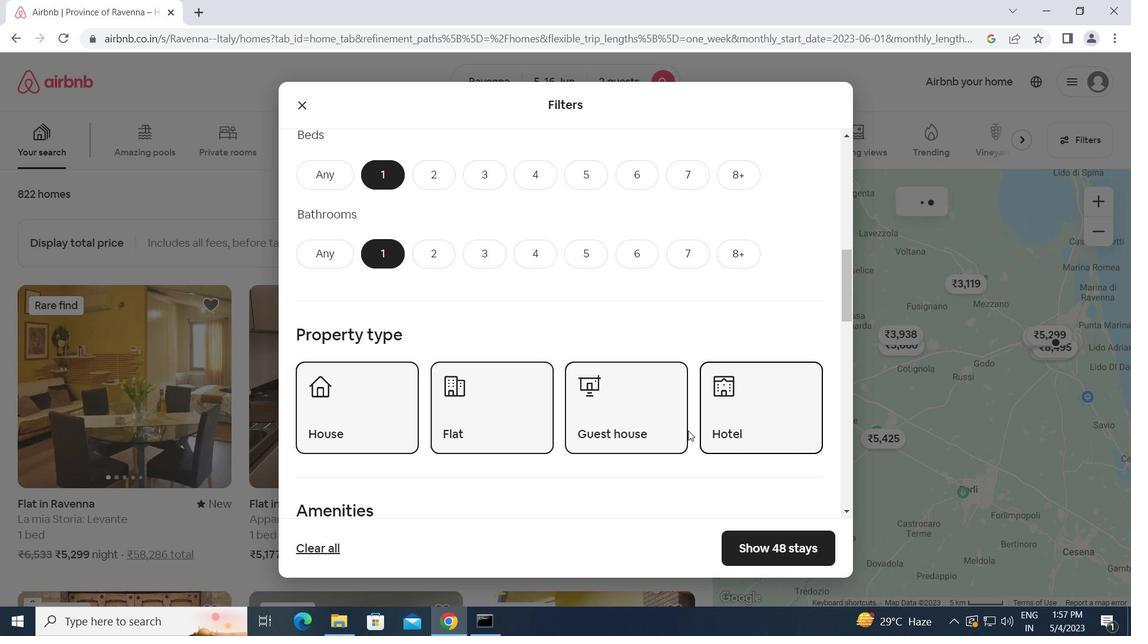 
Action: Mouse scrolled (682, 431) with delta (0, 0)
Screenshot: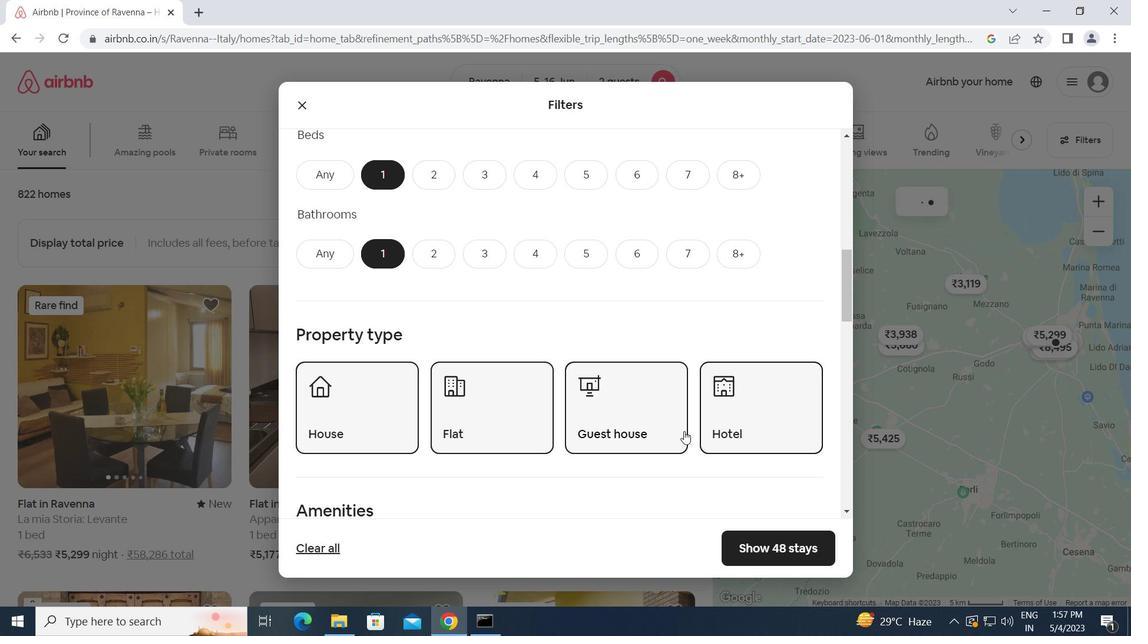 
Action: Mouse moved to (616, 433)
Screenshot: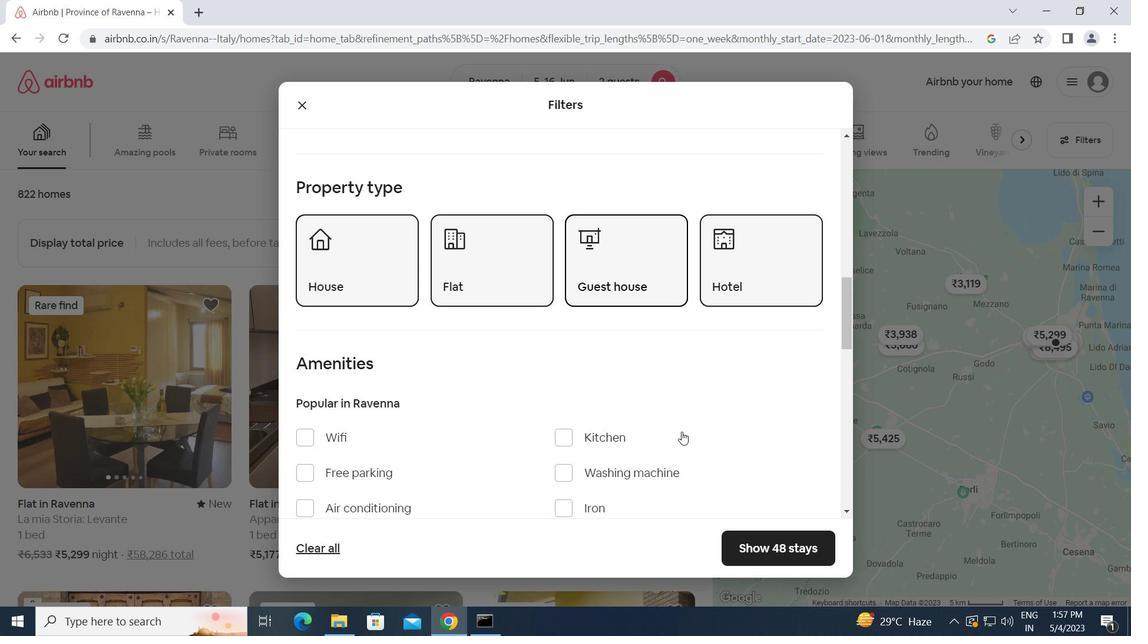 
Action: Mouse scrolled (616, 432) with delta (0, 0)
Screenshot: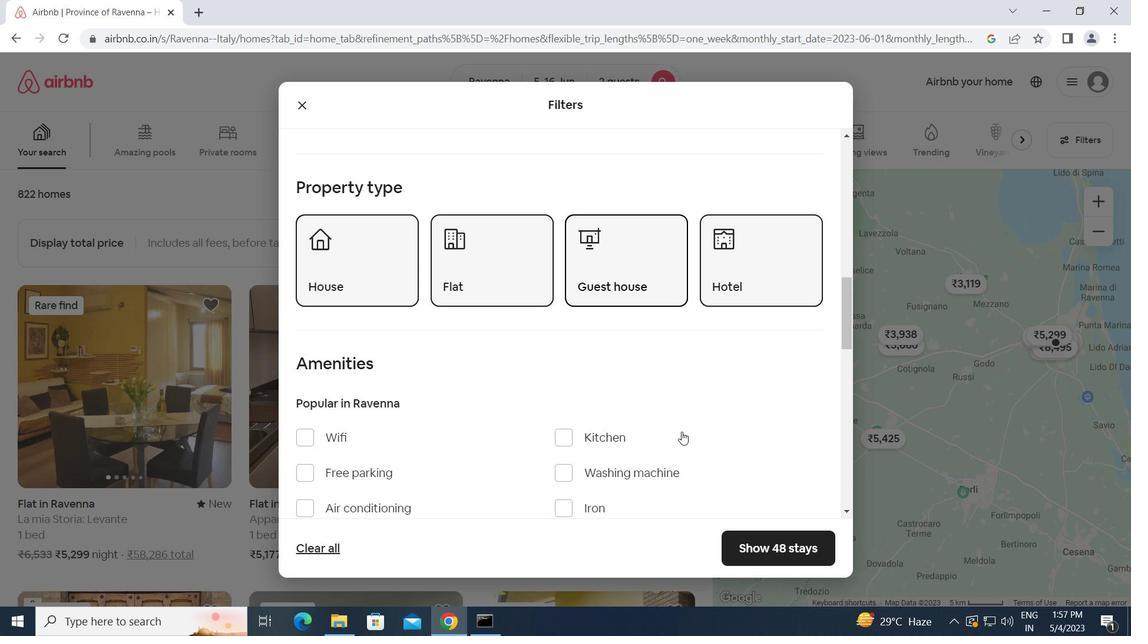 
Action: Mouse moved to (310, 371)
Screenshot: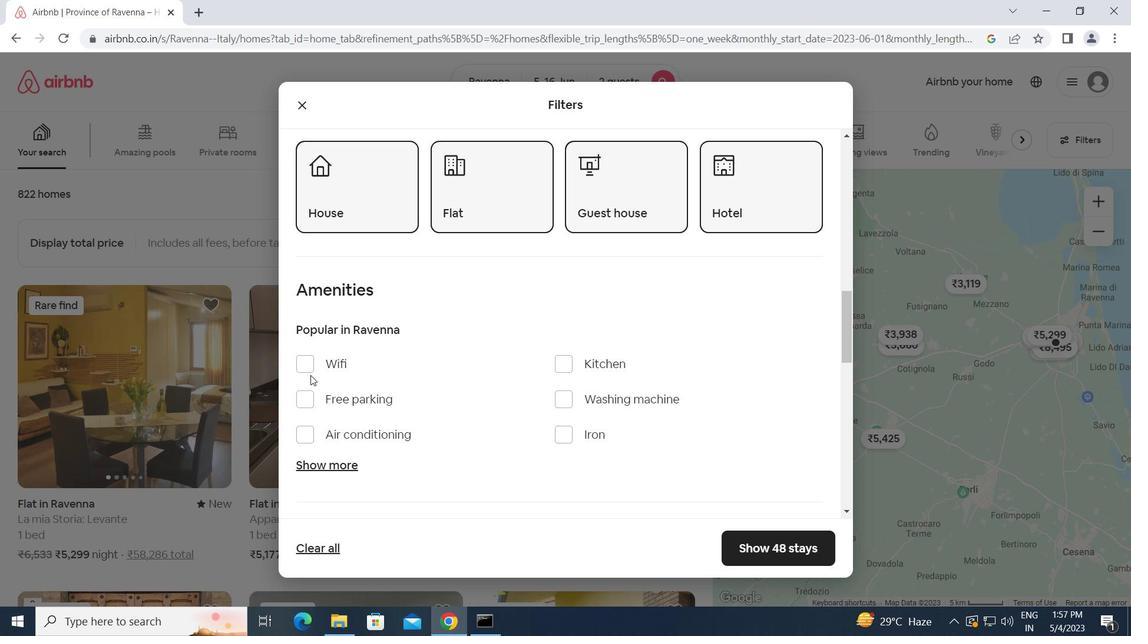 
Action: Mouse pressed left at (310, 371)
Screenshot: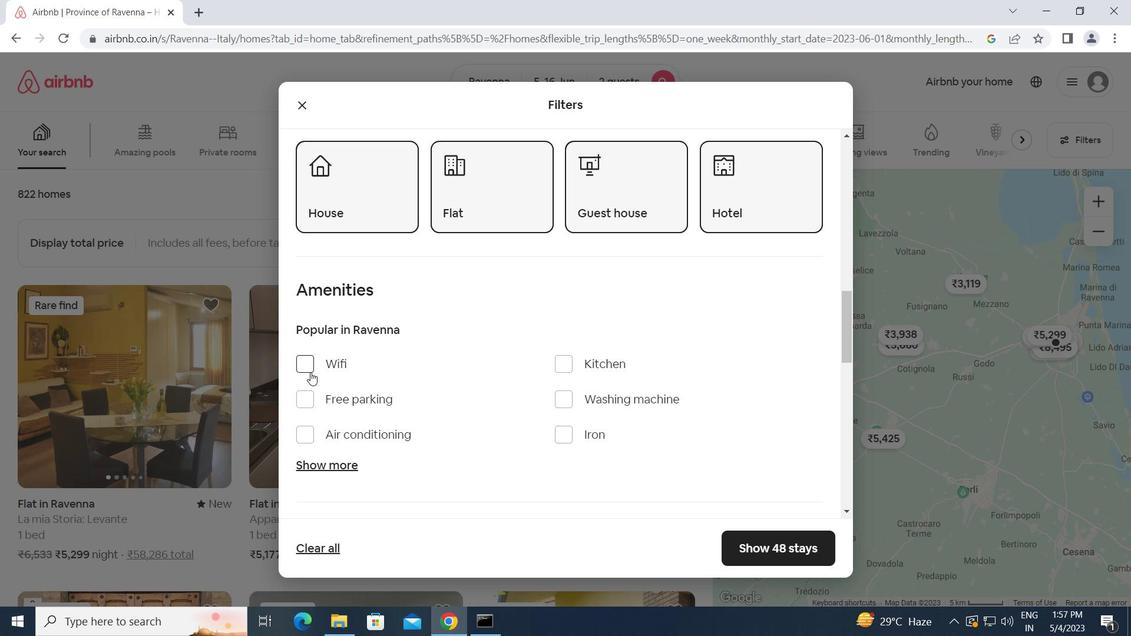 
Action: Mouse moved to (465, 440)
Screenshot: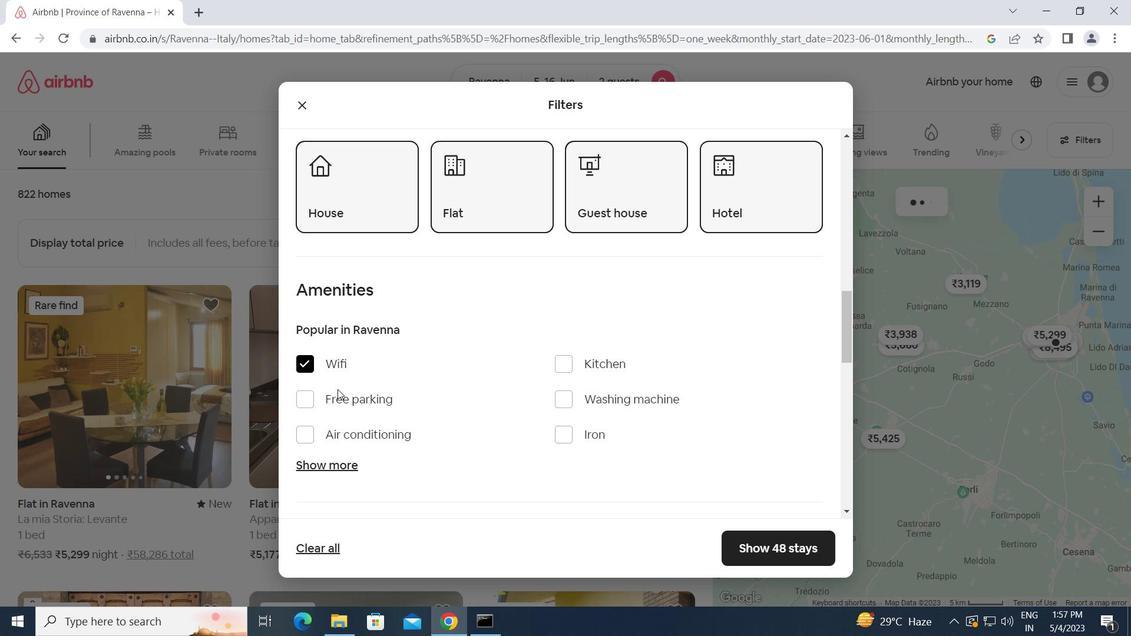 
Action: Mouse scrolled (465, 440) with delta (0, 0)
Screenshot: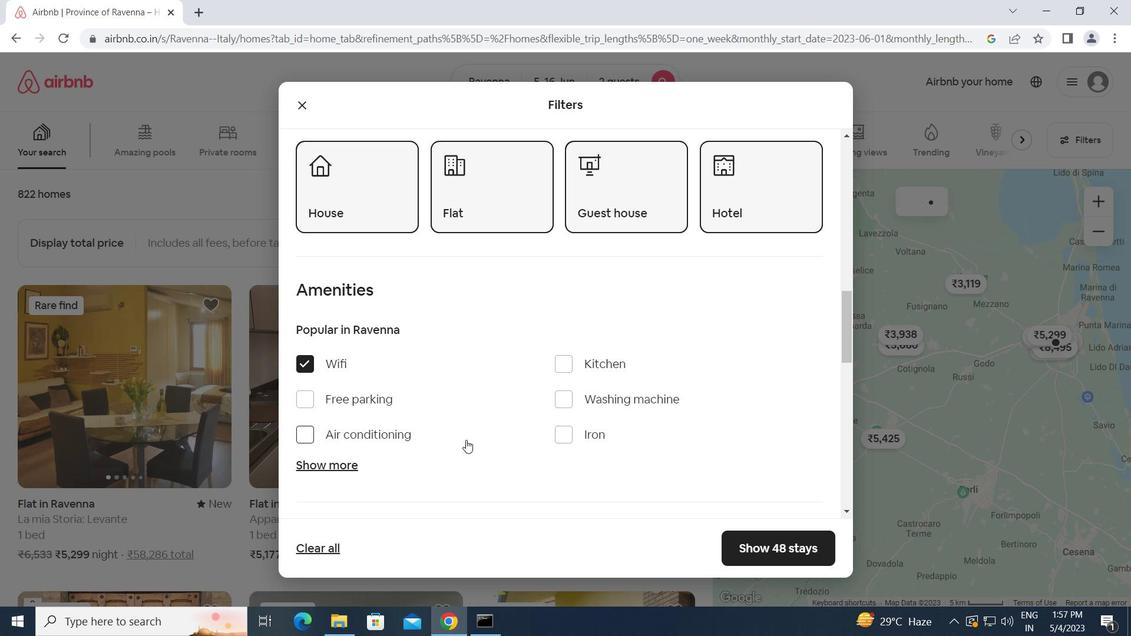 
Action: Mouse scrolled (465, 440) with delta (0, 0)
Screenshot: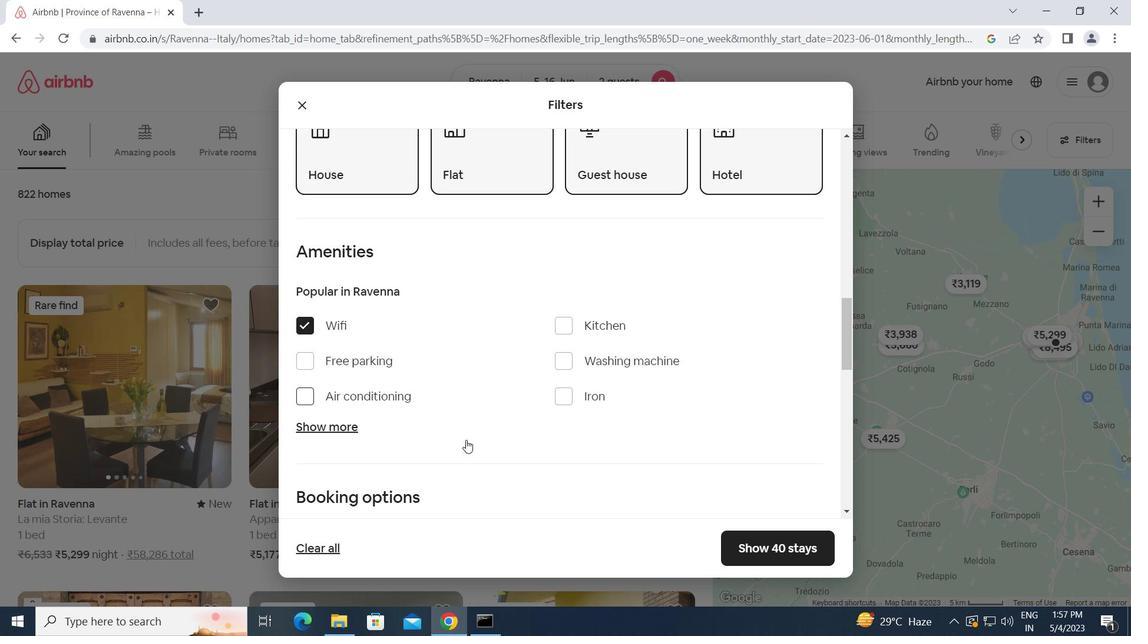 
Action: Mouse scrolled (465, 440) with delta (0, 0)
Screenshot: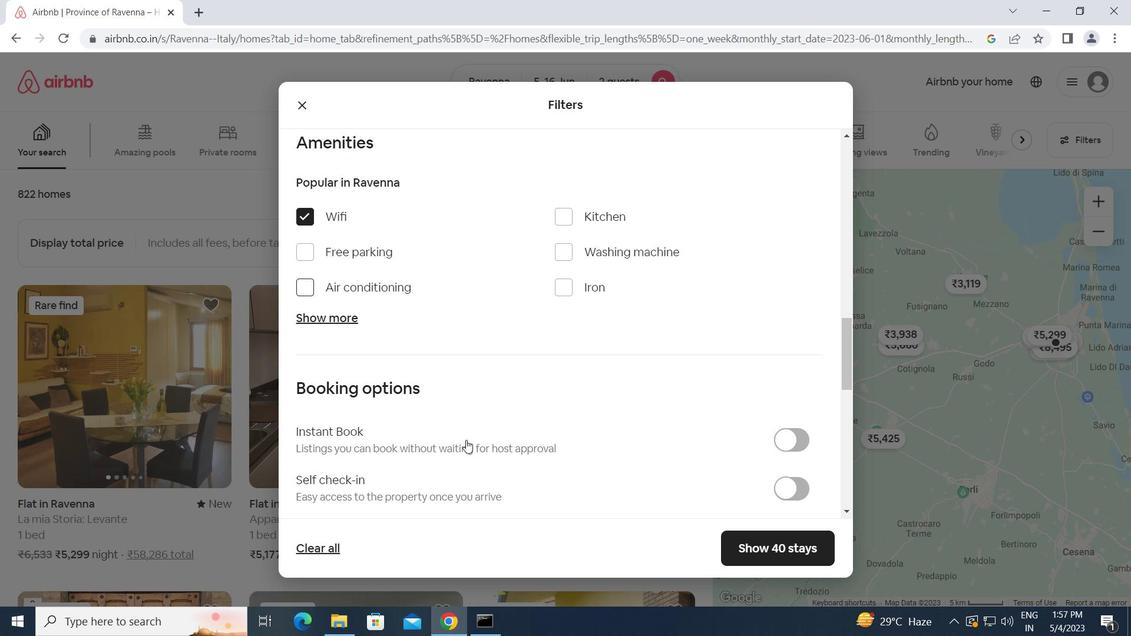 
Action: Mouse scrolled (465, 440) with delta (0, 0)
Screenshot: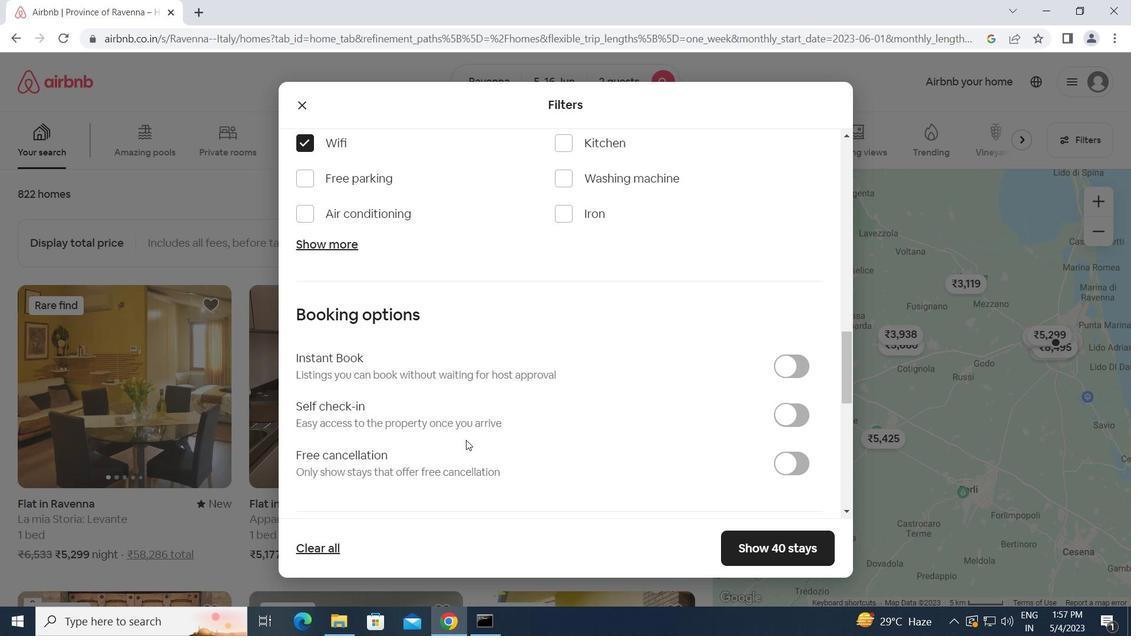 
Action: Mouse moved to (495, 435)
Screenshot: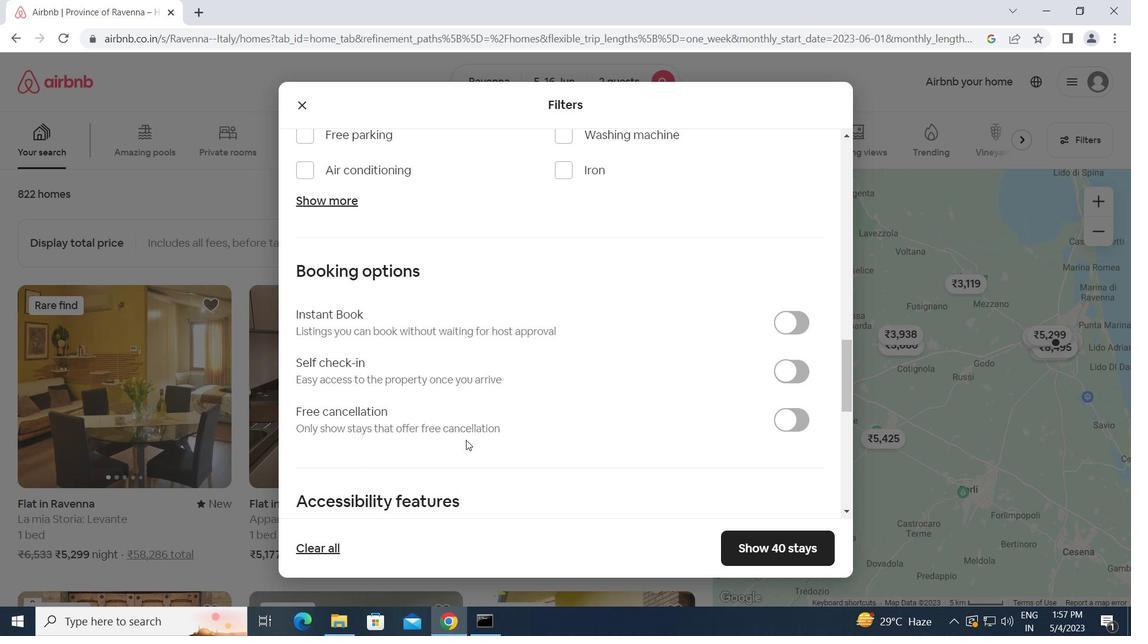 
Action: Mouse scrolled (495, 435) with delta (0, 0)
Screenshot: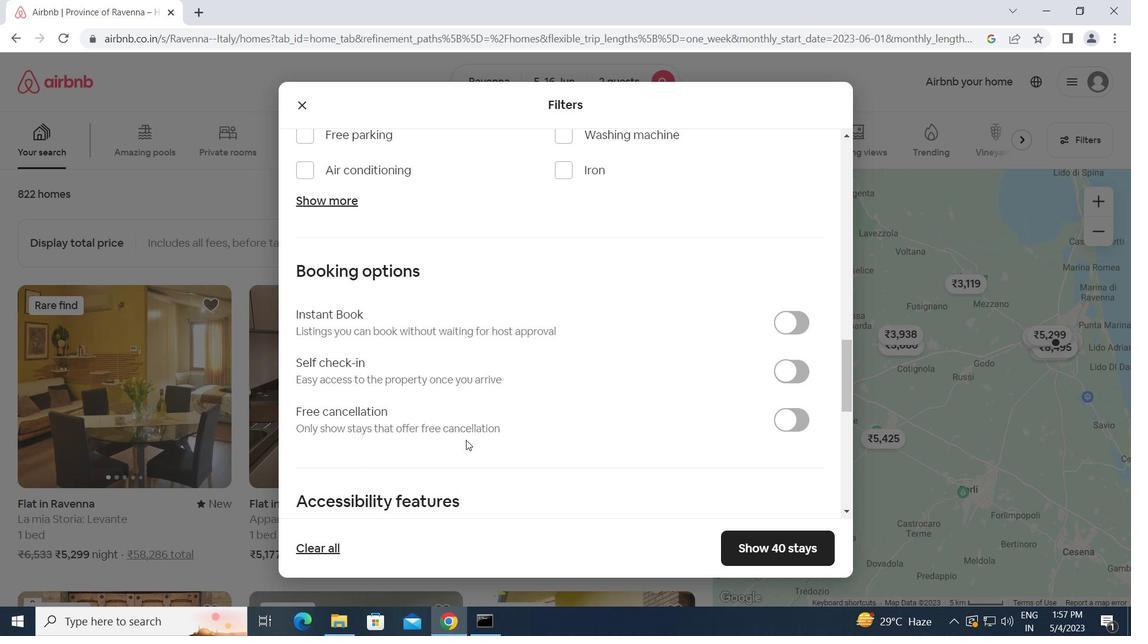 
Action: Mouse moved to (792, 417)
Screenshot: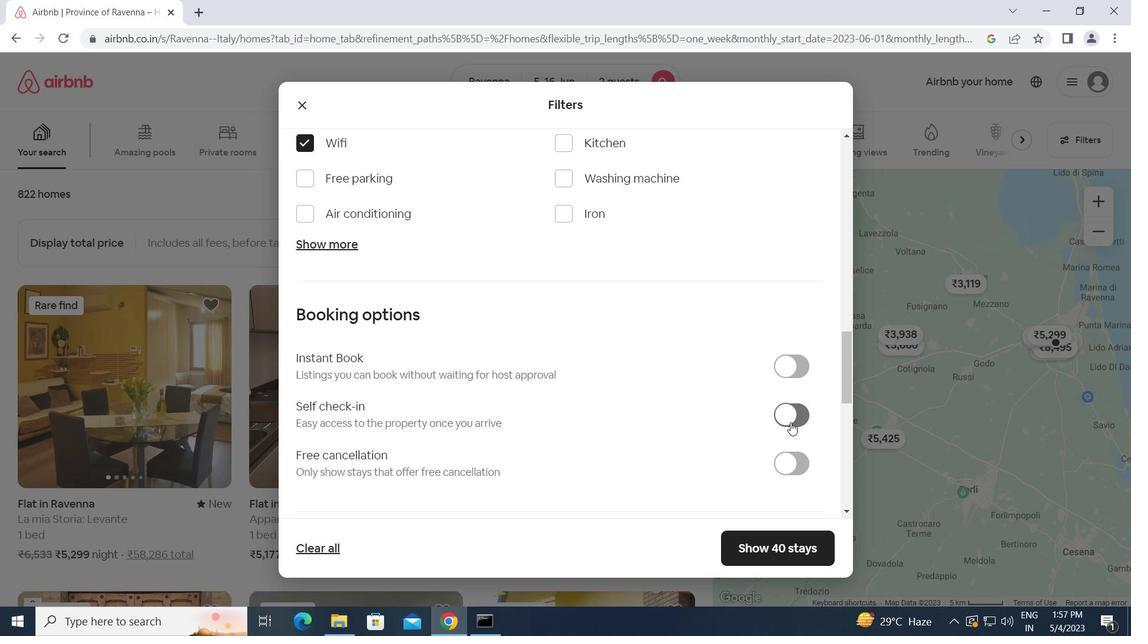 
Action: Mouse pressed left at (792, 417)
Screenshot: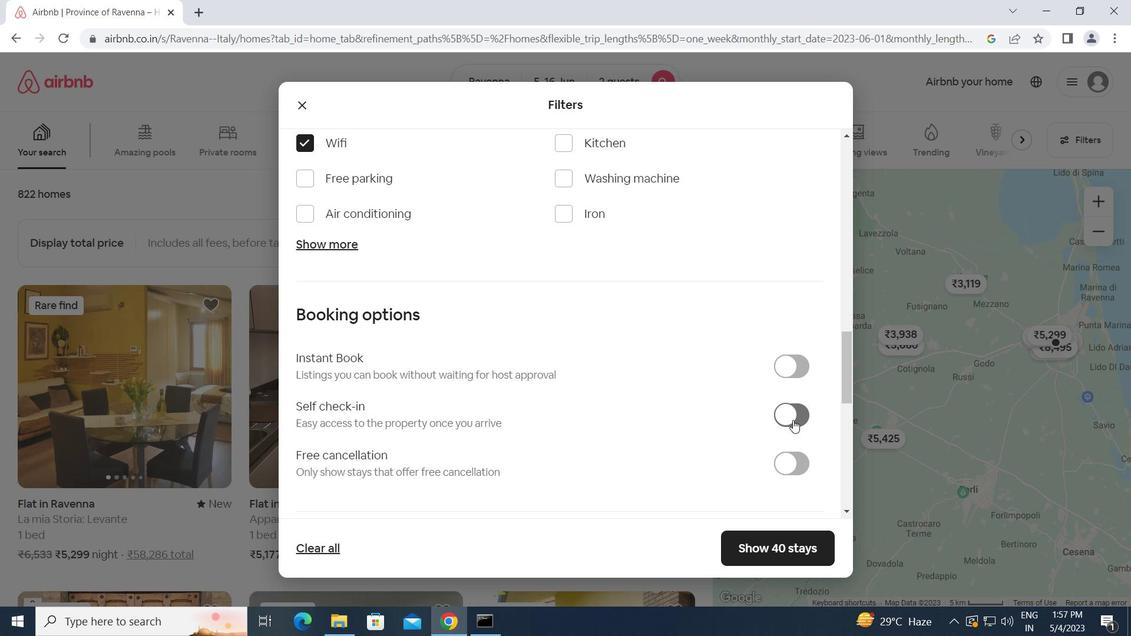 
Action: Mouse moved to (590, 430)
Screenshot: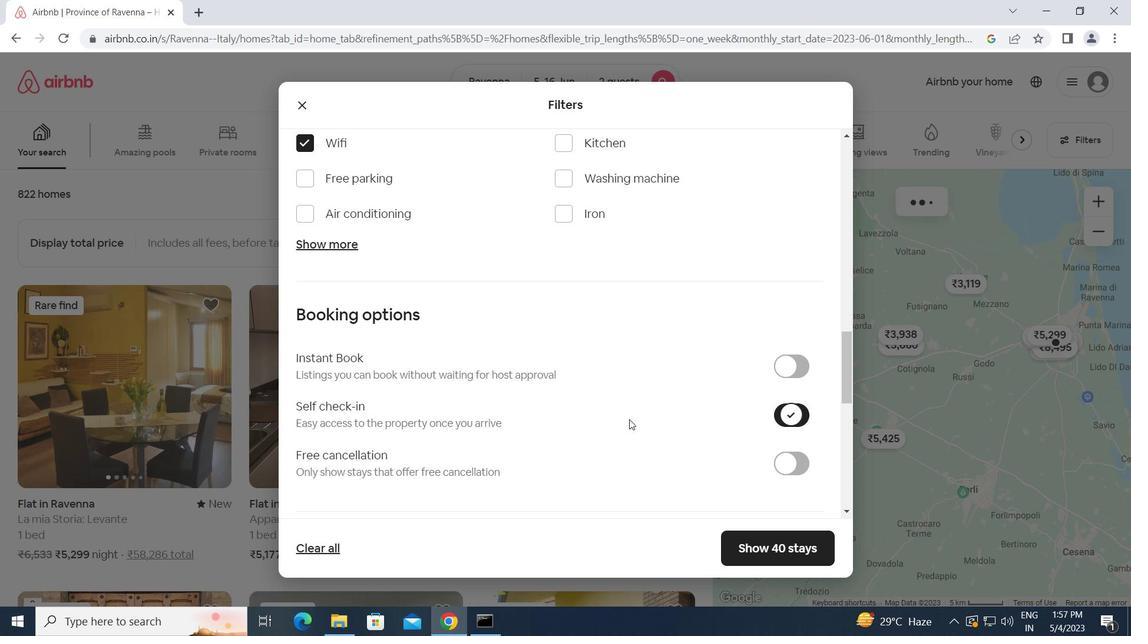 
Action: Mouse scrolled (590, 429) with delta (0, 0)
Screenshot: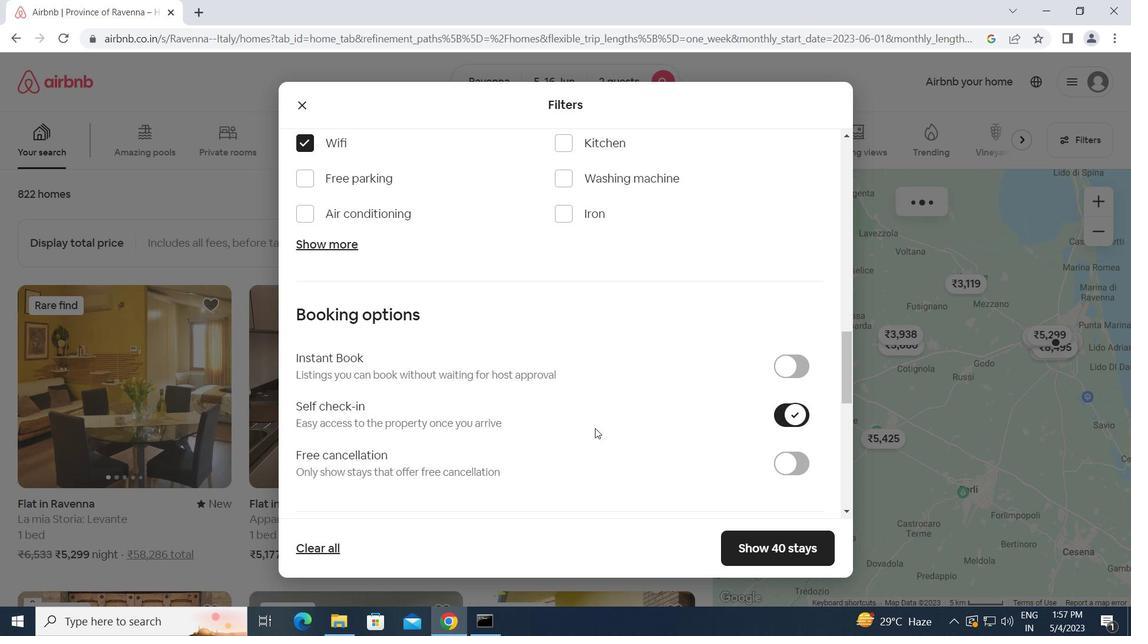 
Action: Mouse scrolled (590, 429) with delta (0, 0)
Screenshot: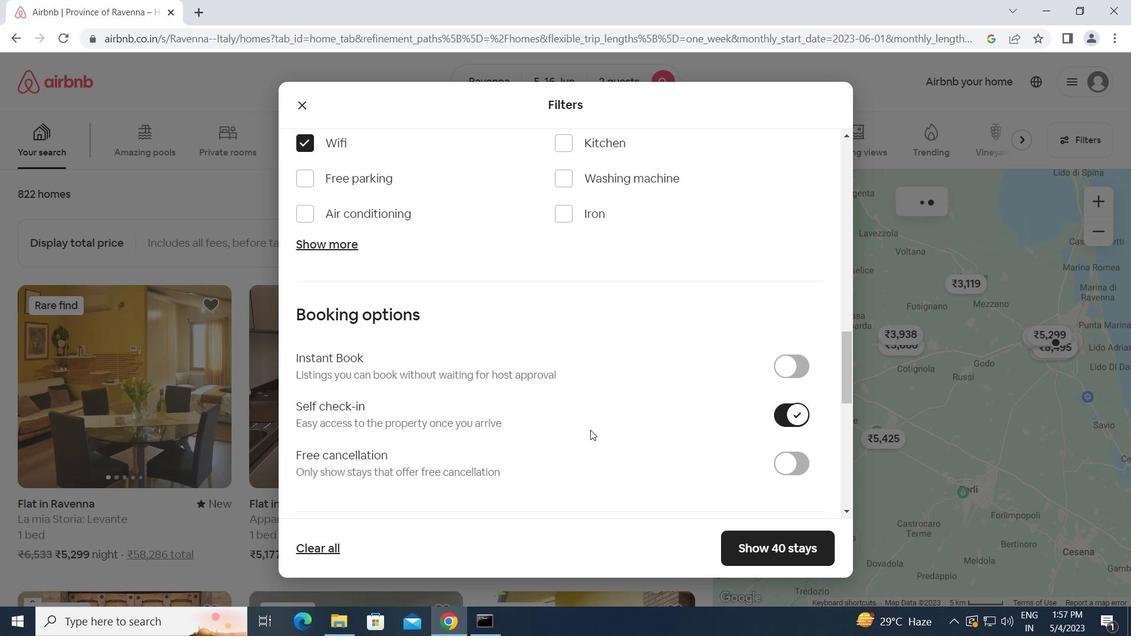 
Action: Mouse scrolled (590, 429) with delta (0, 0)
Screenshot: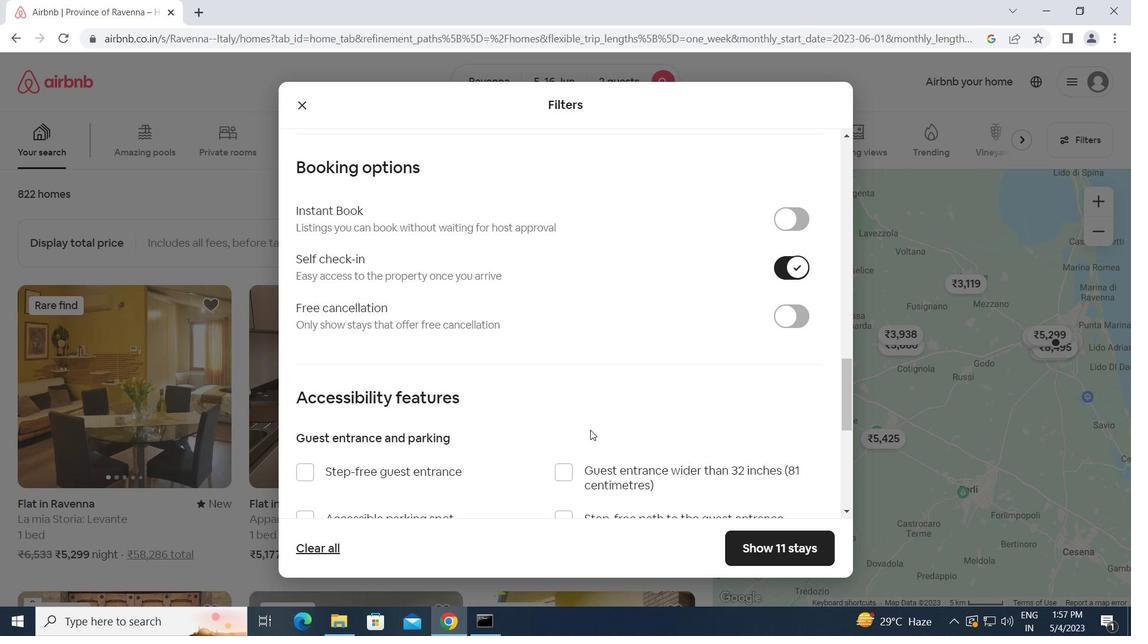 
Action: Mouse scrolled (590, 429) with delta (0, 0)
Screenshot: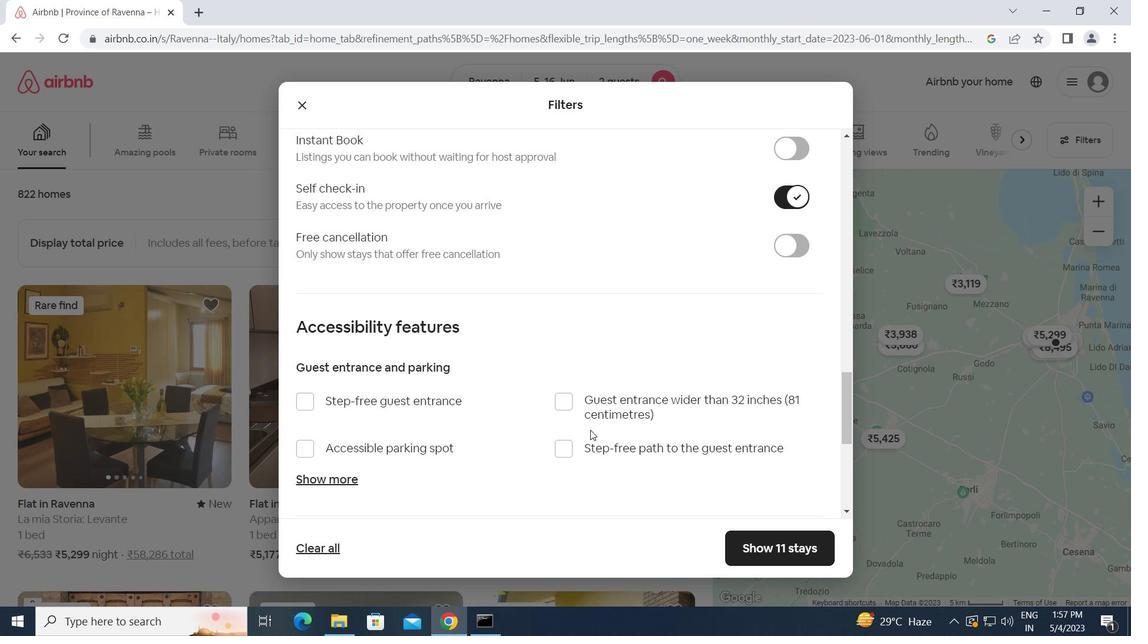 
Action: Mouse scrolled (590, 429) with delta (0, 0)
Screenshot: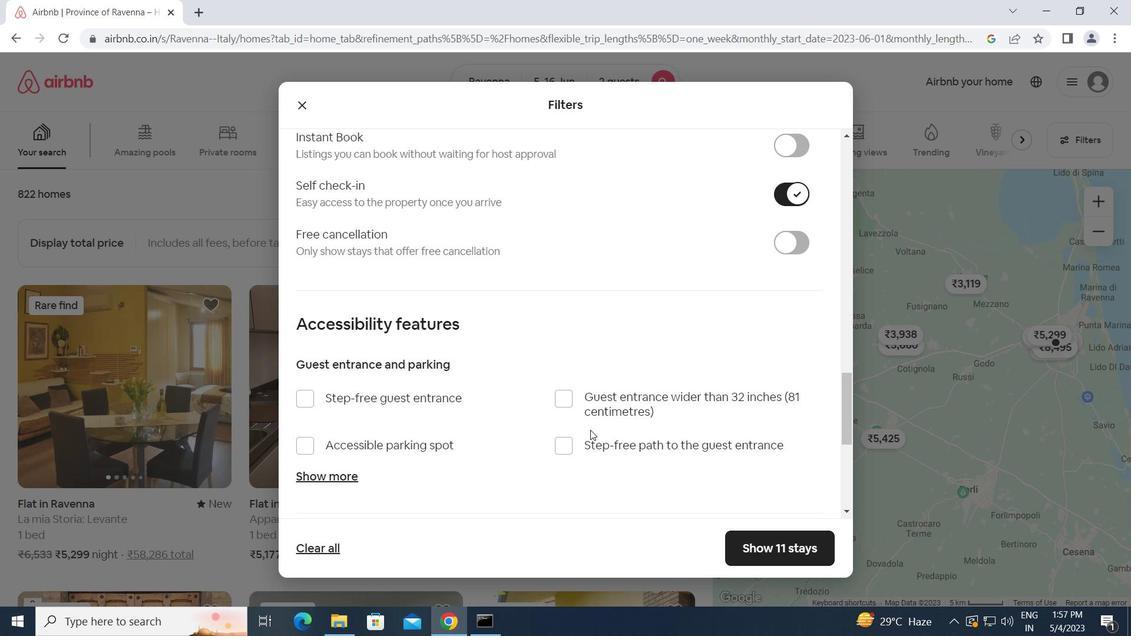 
Action: Mouse scrolled (590, 429) with delta (0, 0)
Screenshot: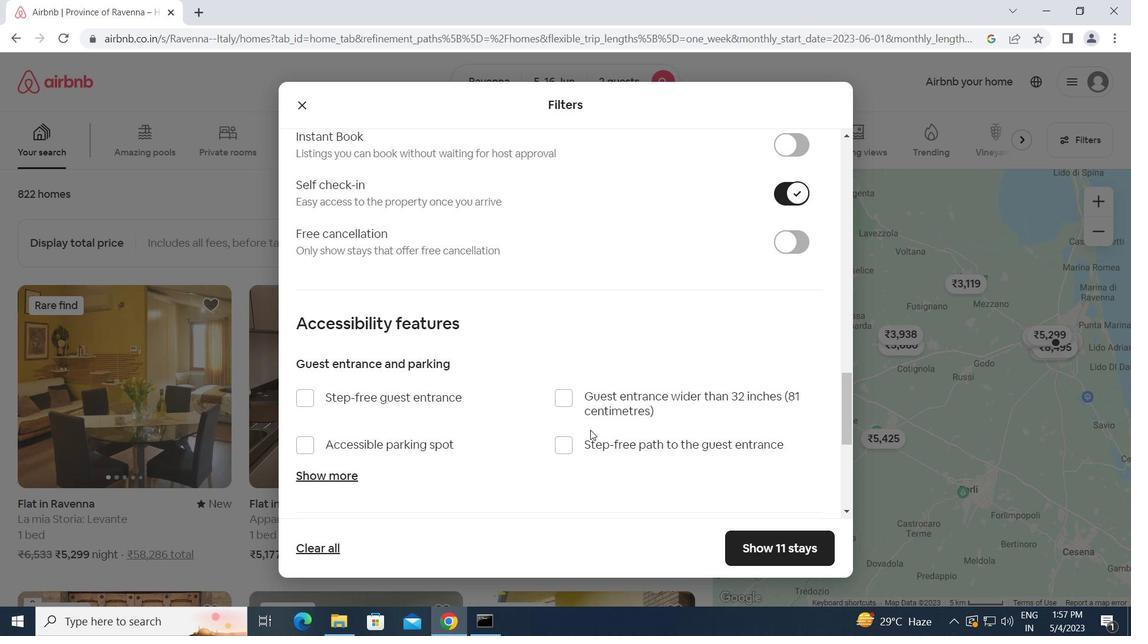 
Action: Mouse moved to (449, 440)
Screenshot: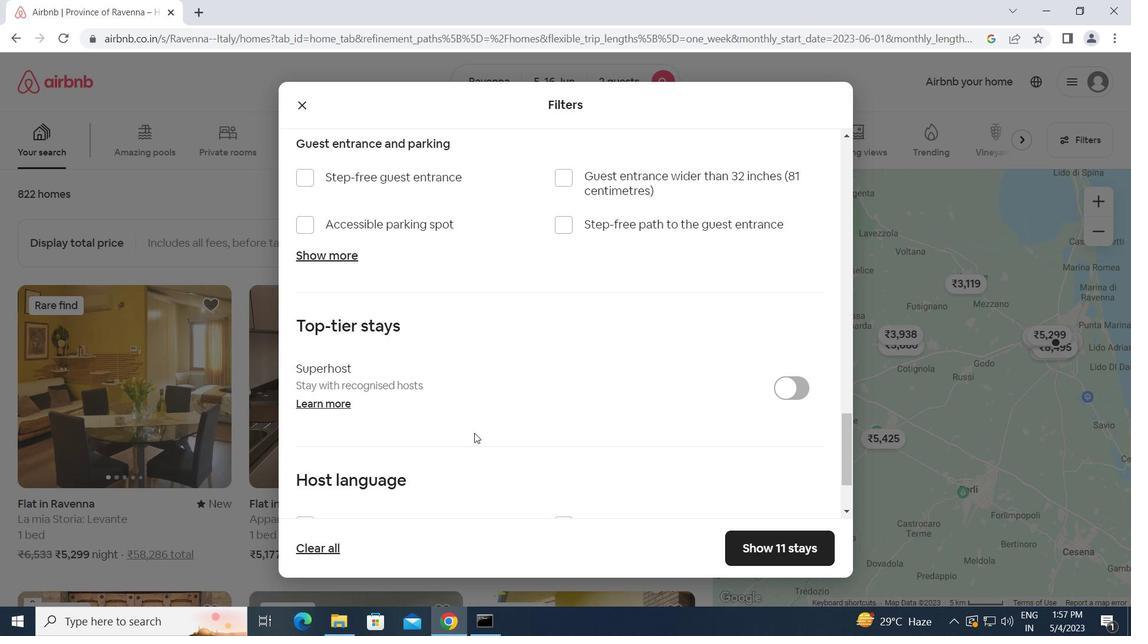 
Action: Mouse scrolled (449, 440) with delta (0, 0)
Screenshot: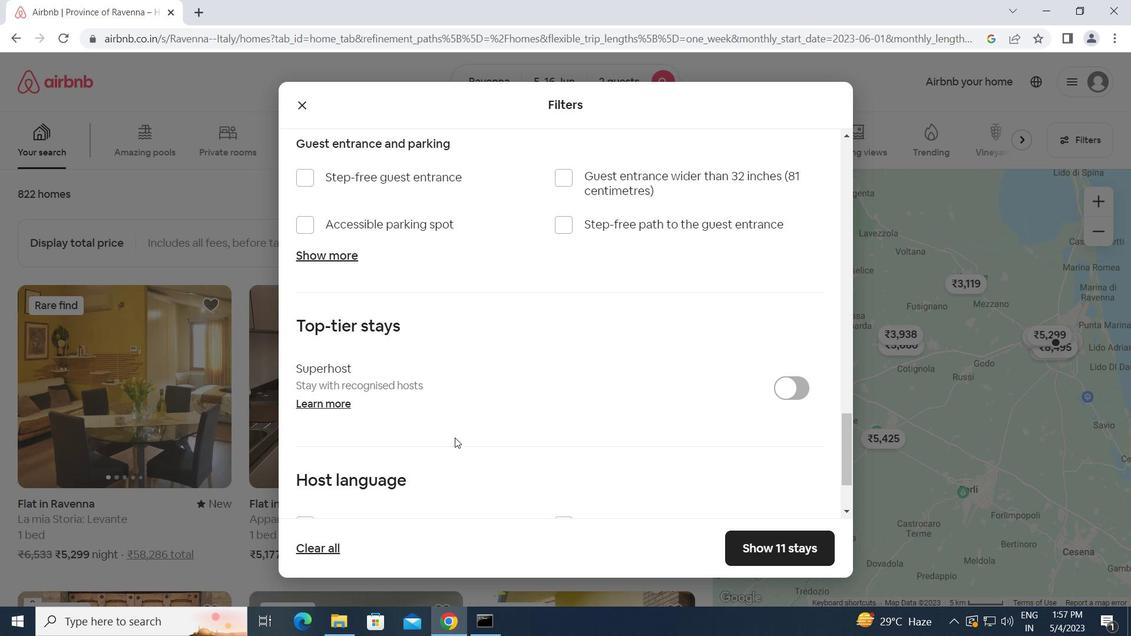 
Action: Mouse scrolled (449, 440) with delta (0, 0)
Screenshot: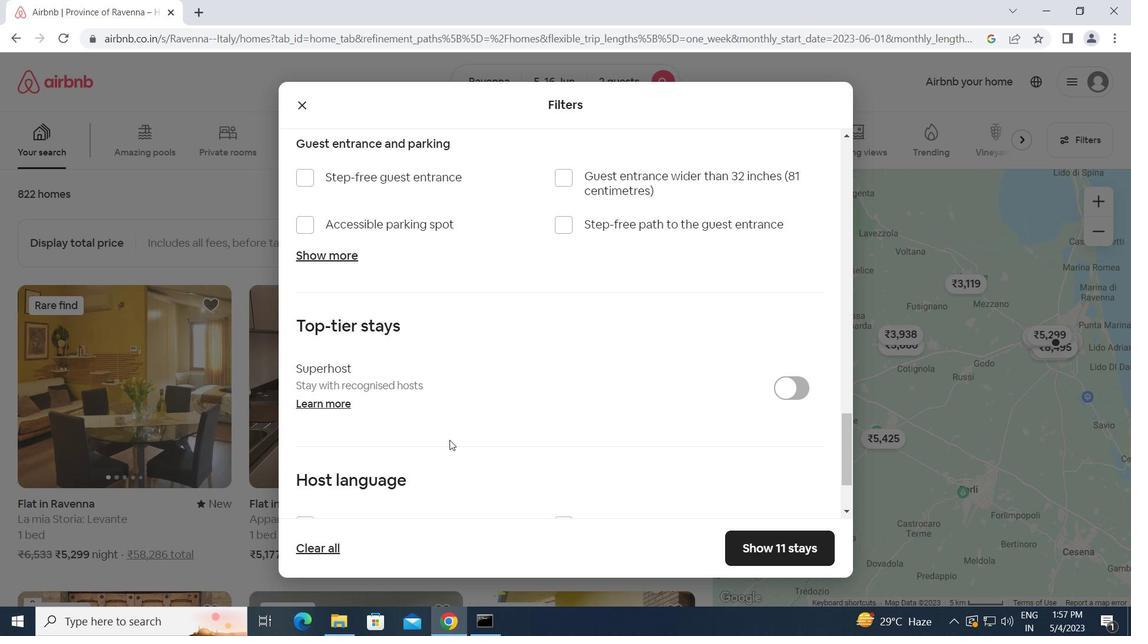 
Action: Mouse moved to (308, 409)
Screenshot: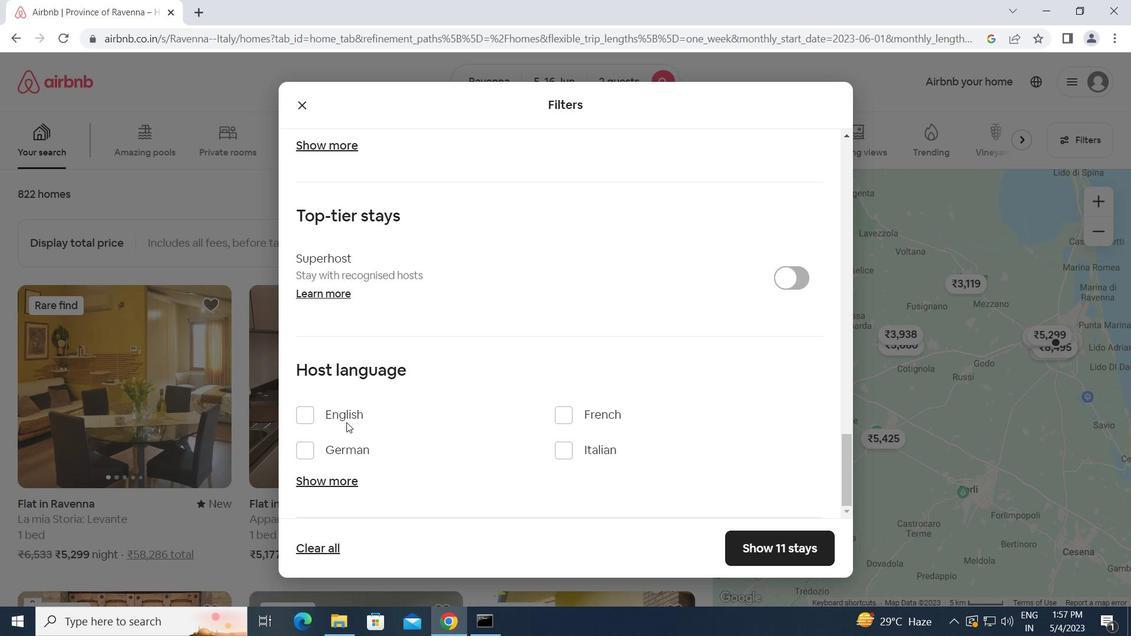 
Action: Mouse pressed left at (308, 409)
Screenshot: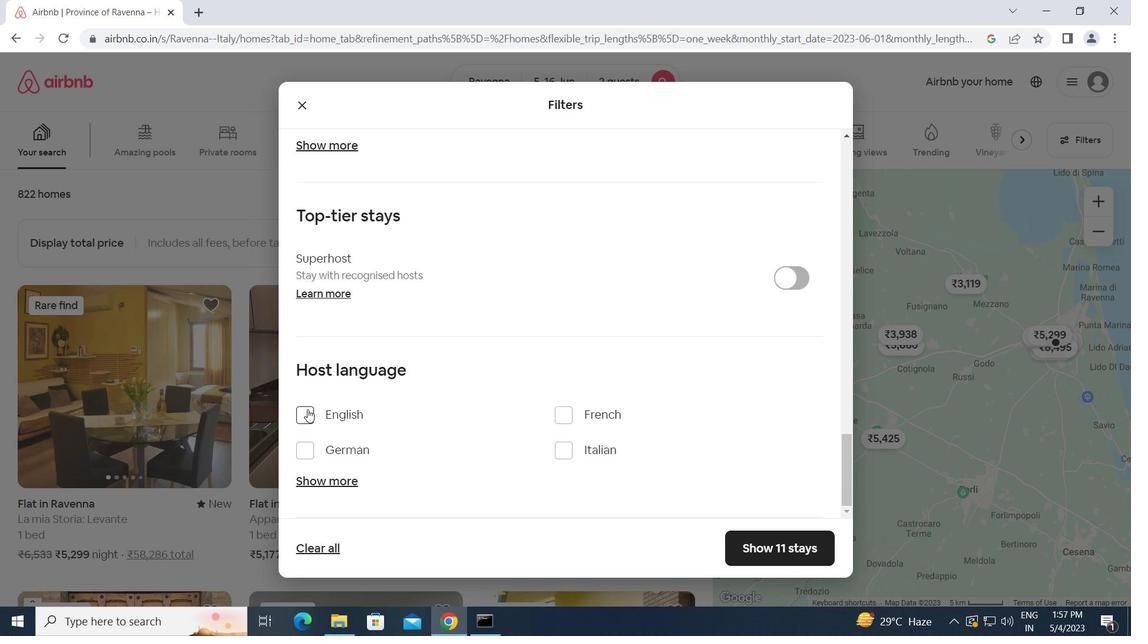 
Action: Mouse moved to (751, 544)
Screenshot: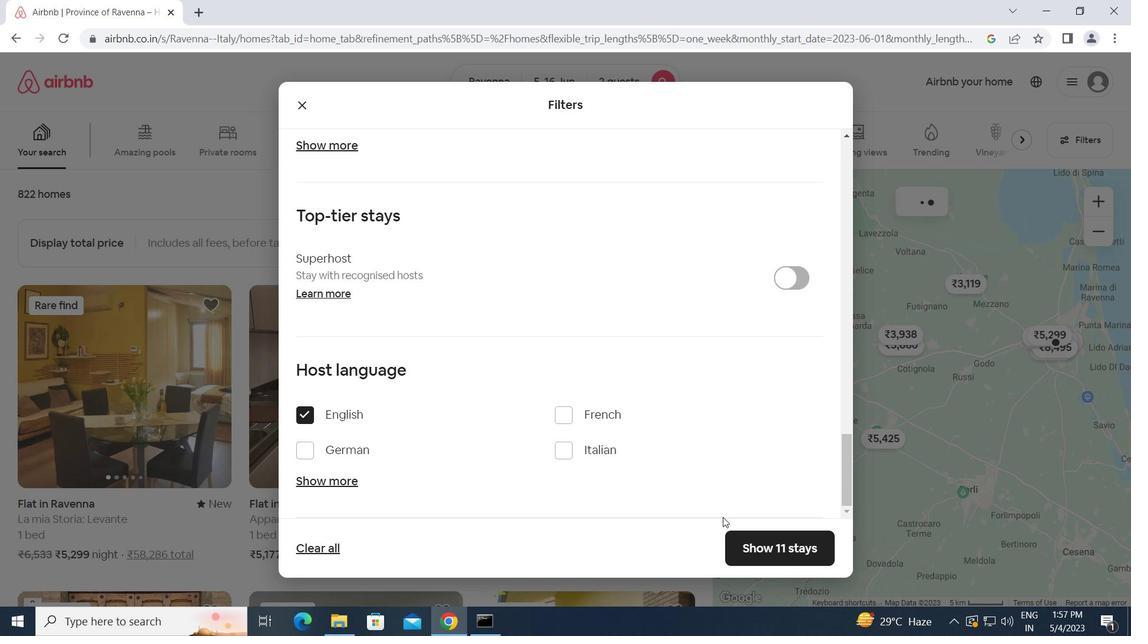 
Action: Mouse pressed left at (751, 544)
Screenshot: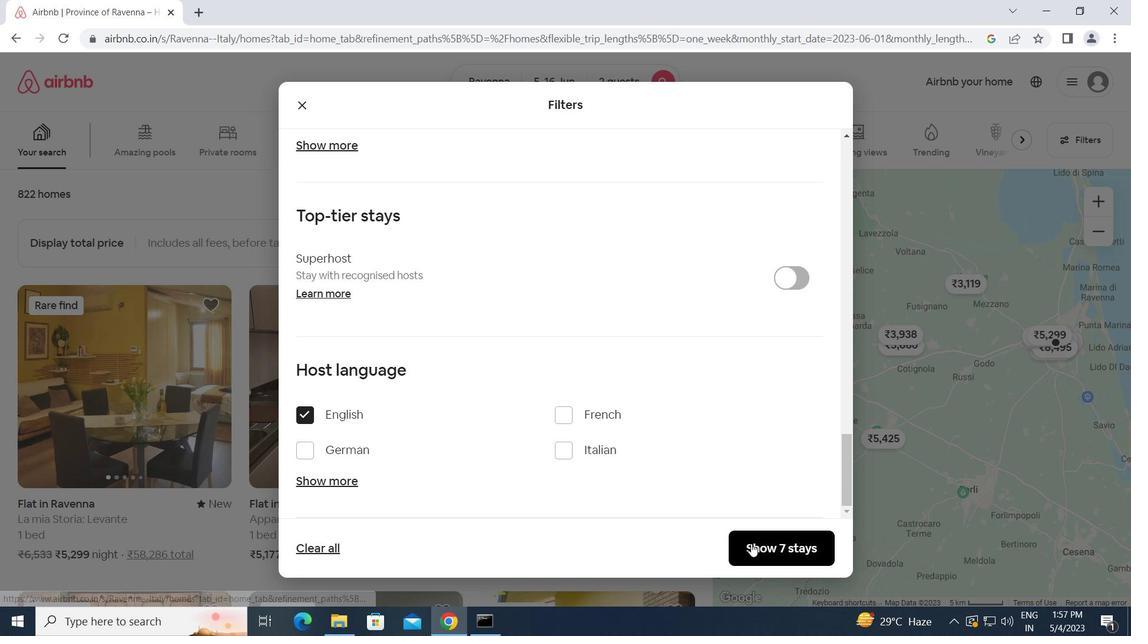 
Action: Mouse moved to (709, 394)
Screenshot: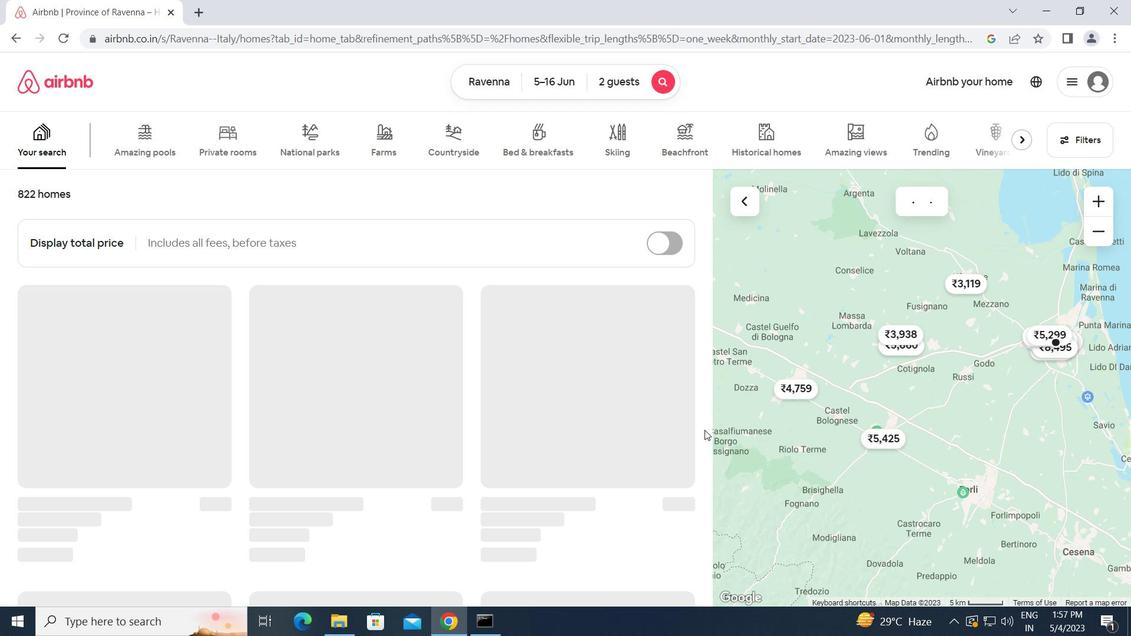 
